 Task: Search one way flight ticket for 3 adults, 3 children in premium economy from Deadhorse: Deadhorse Airport(prudhoe Bay Airport) to Jacksonville: Albert J. Ellis Airport on 5-3-2023. Choice of flights is Alaska. Number of bags: 1 carry on bag. Price is upto 74000. Outbound departure time preference is 13:15.
Action: Mouse moved to (255, 329)
Screenshot: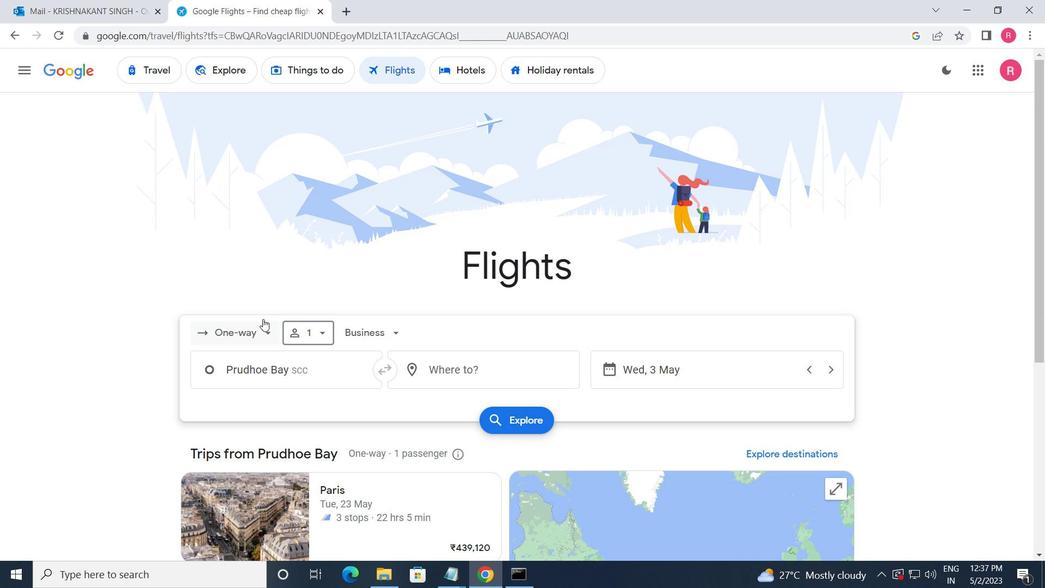 
Action: Mouse pressed left at (255, 329)
Screenshot: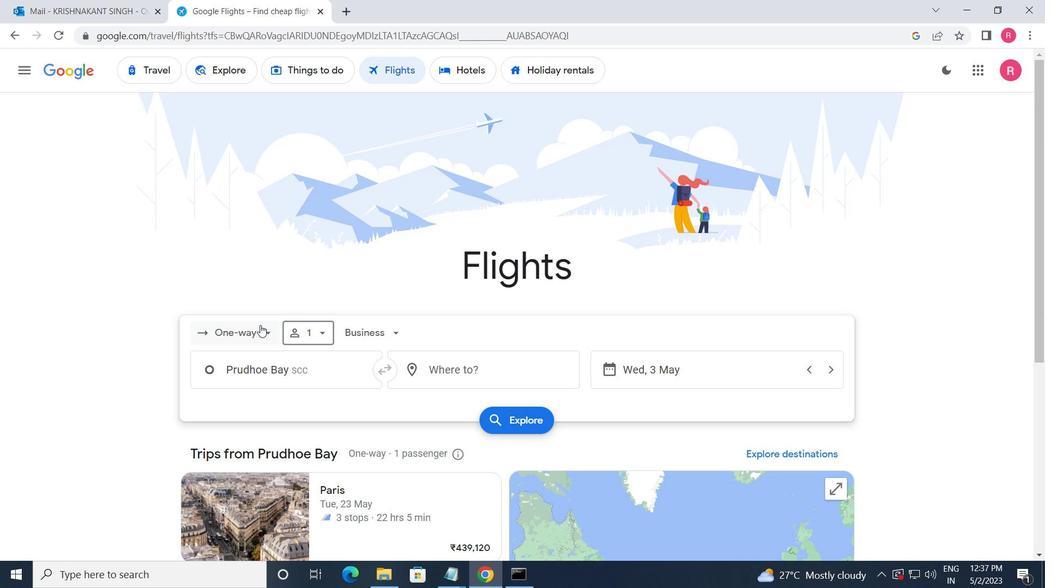 
Action: Mouse moved to (256, 392)
Screenshot: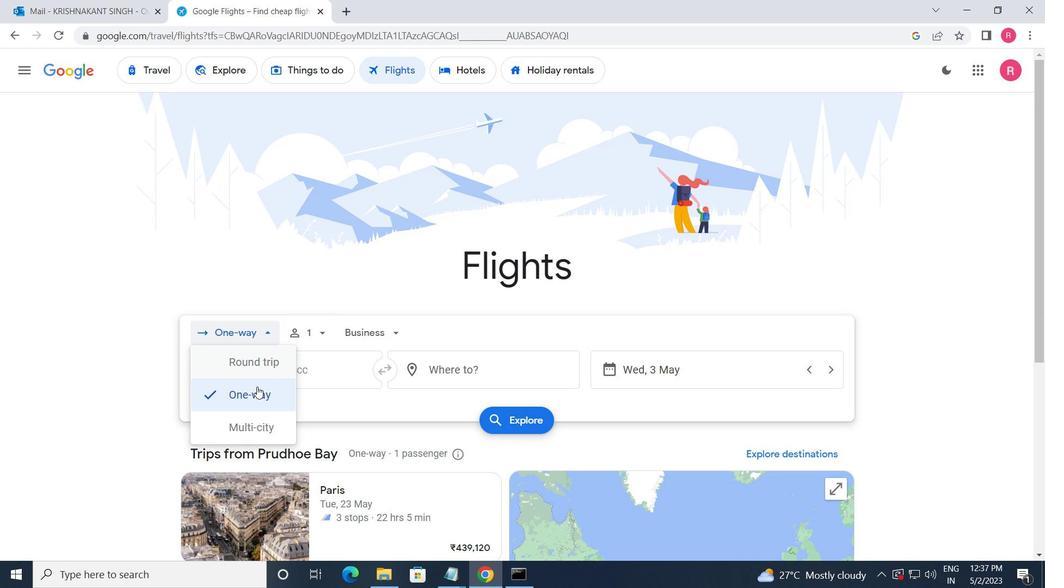 
Action: Mouse pressed left at (256, 392)
Screenshot: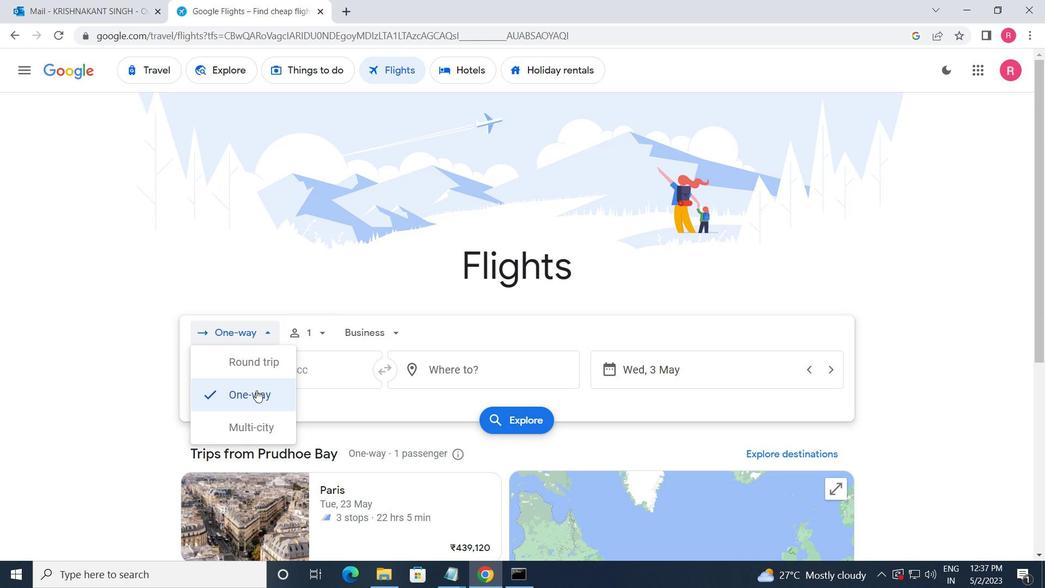 
Action: Mouse moved to (309, 328)
Screenshot: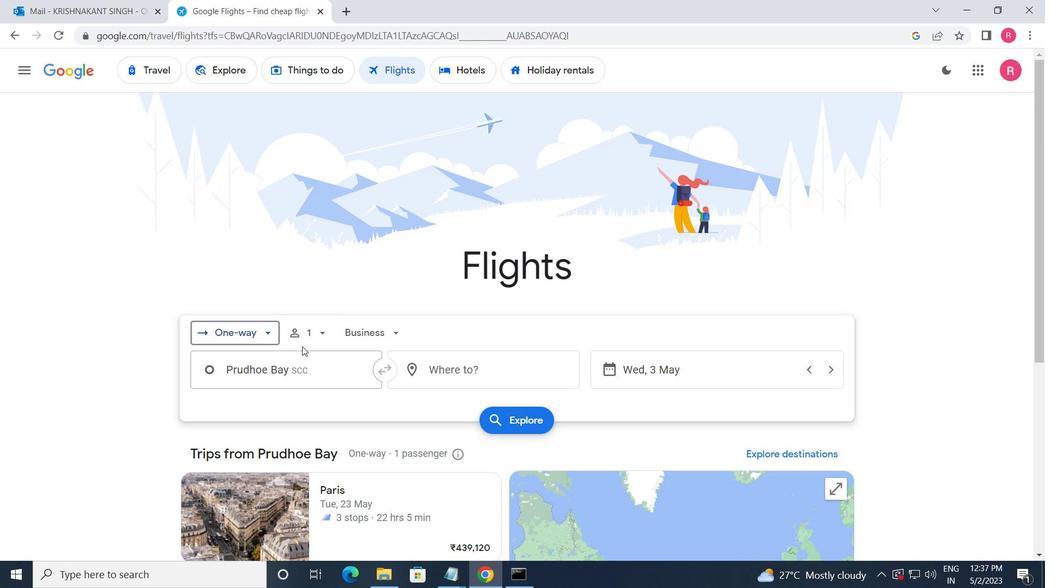 
Action: Mouse pressed left at (309, 328)
Screenshot: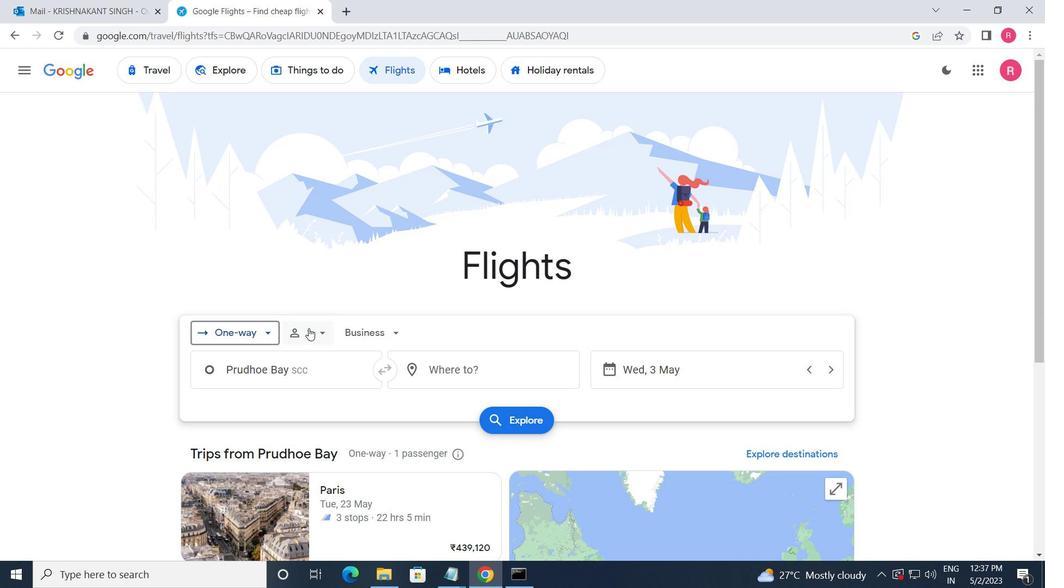 
Action: Mouse moved to (428, 364)
Screenshot: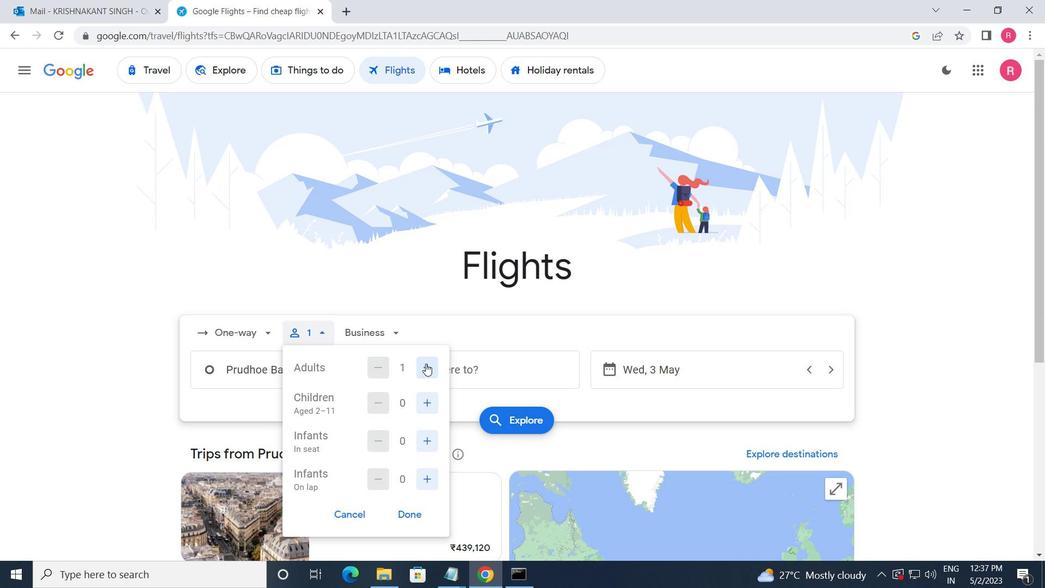 
Action: Mouse pressed left at (428, 364)
Screenshot: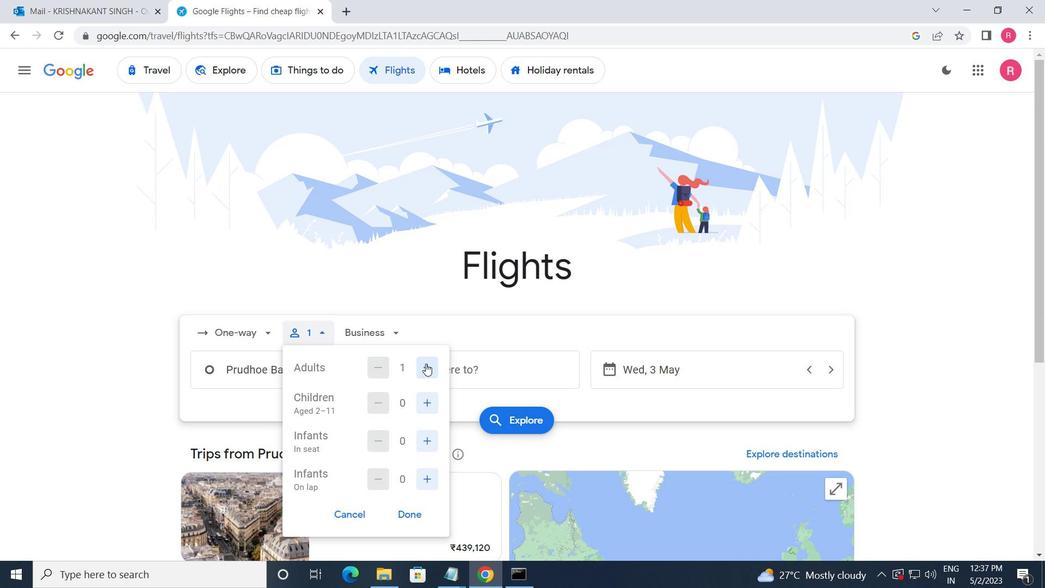 
Action: Mouse moved to (429, 364)
Screenshot: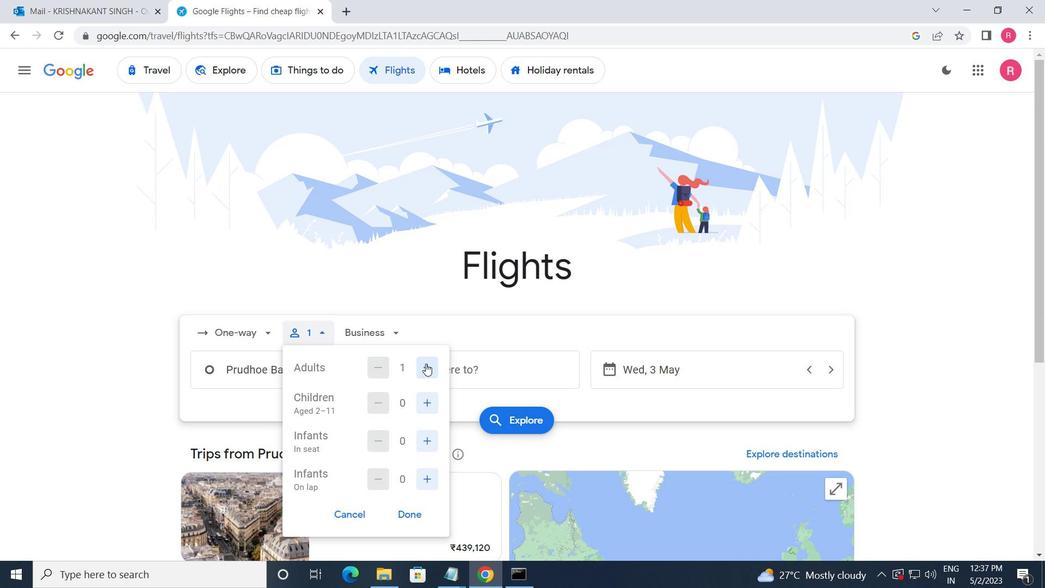 
Action: Mouse pressed left at (429, 364)
Screenshot: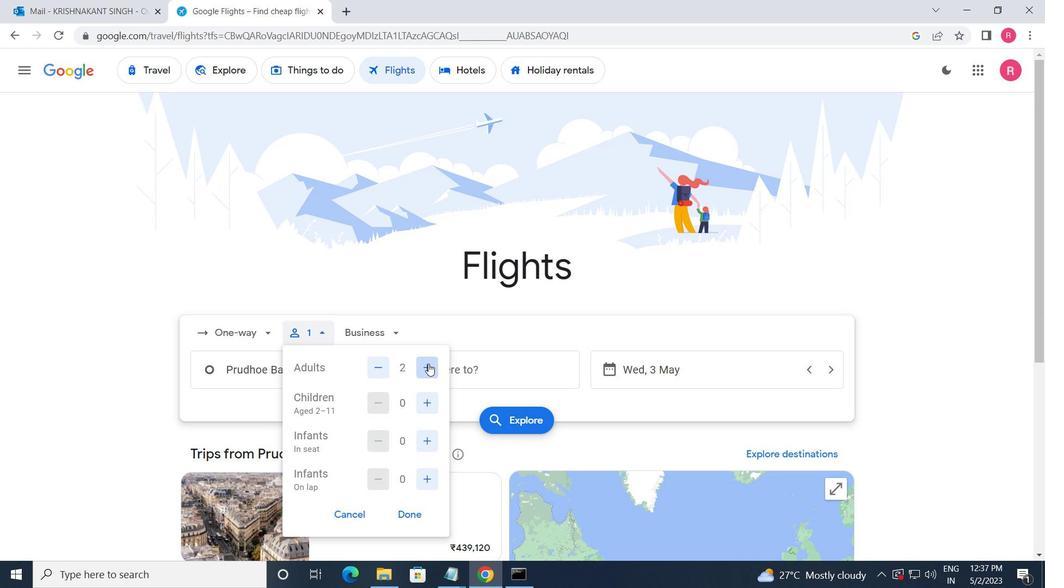 
Action: Mouse moved to (431, 403)
Screenshot: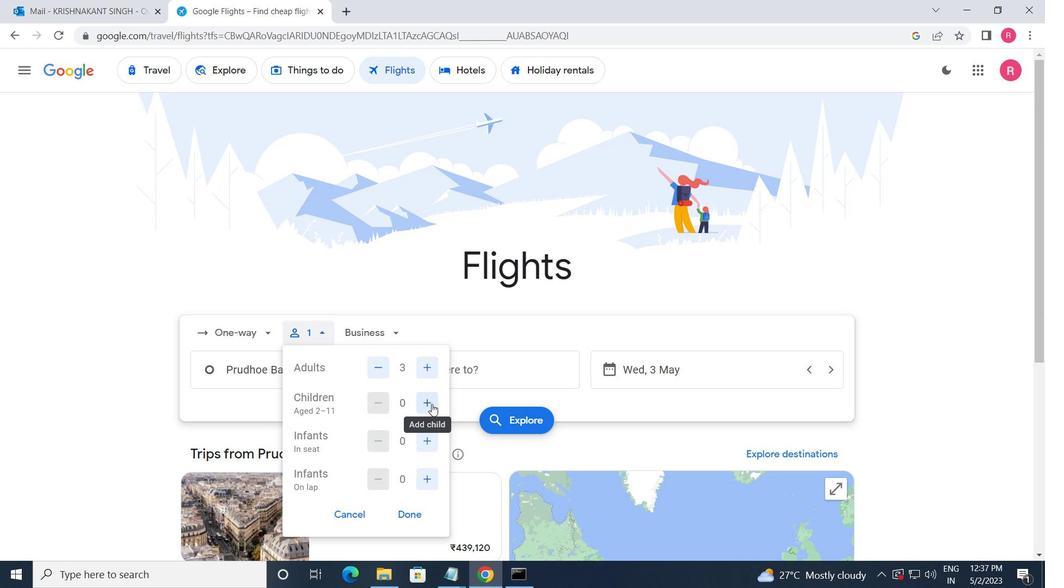 
Action: Mouse pressed left at (431, 403)
Screenshot: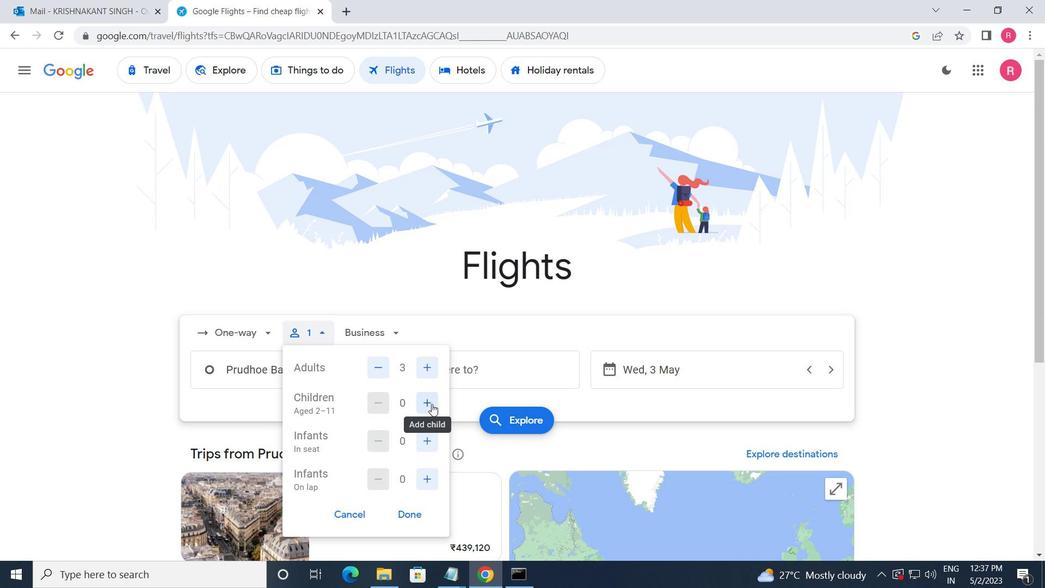 
Action: Mouse moved to (431, 403)
Screenshot: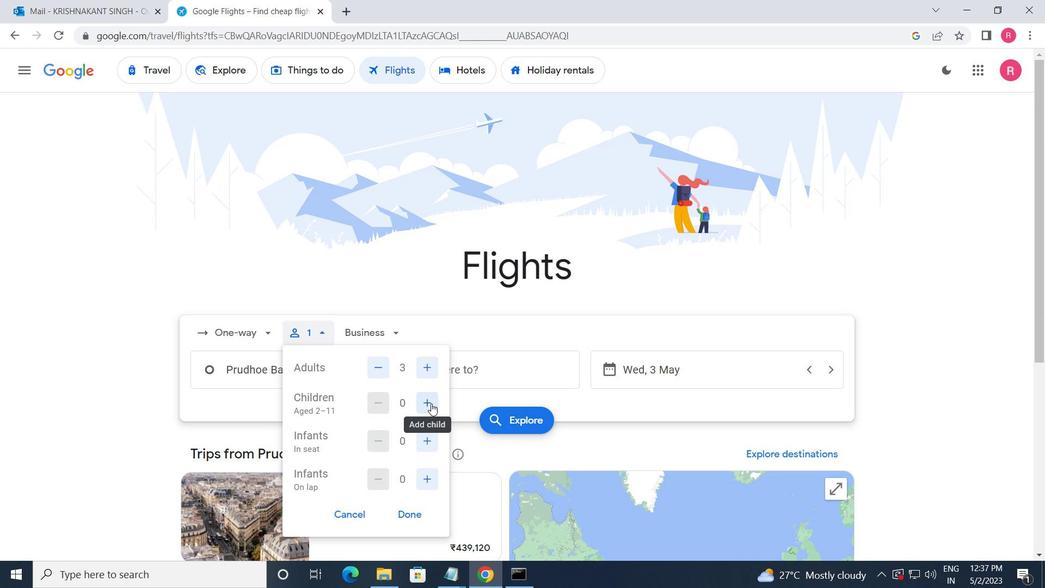 
Action: Mouse pressed left at (431, 403)
Screenshot: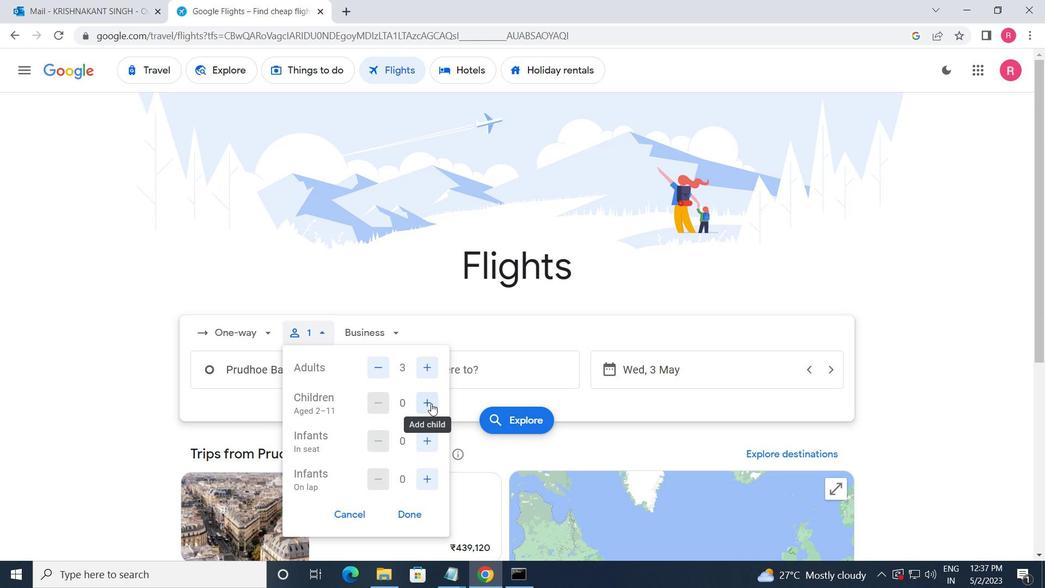 
Action: Mouse pressed left at (431, 403)
Screenshot: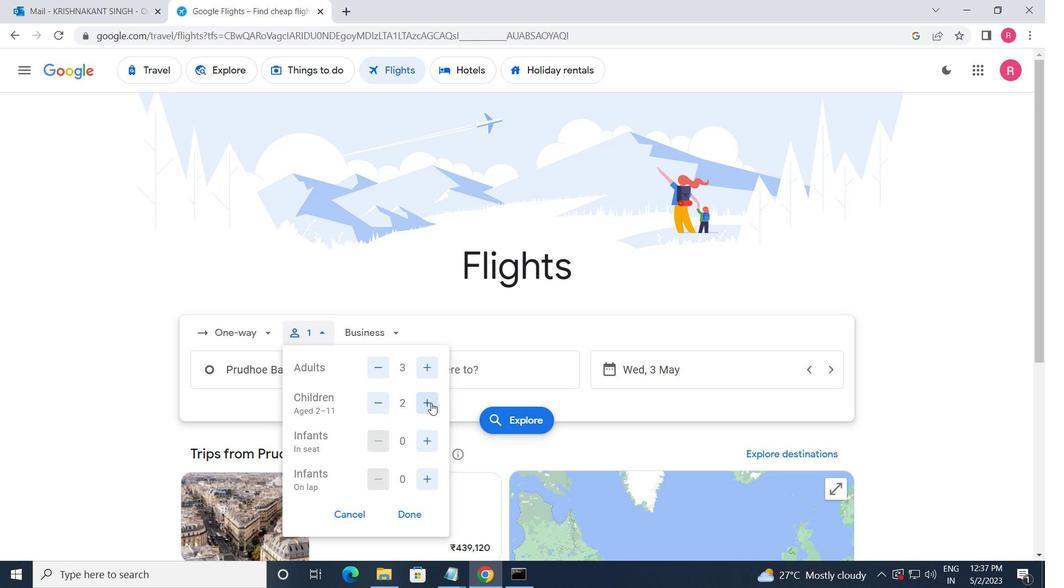 
Action: Mouse moved to (382, 336)
Screenshot: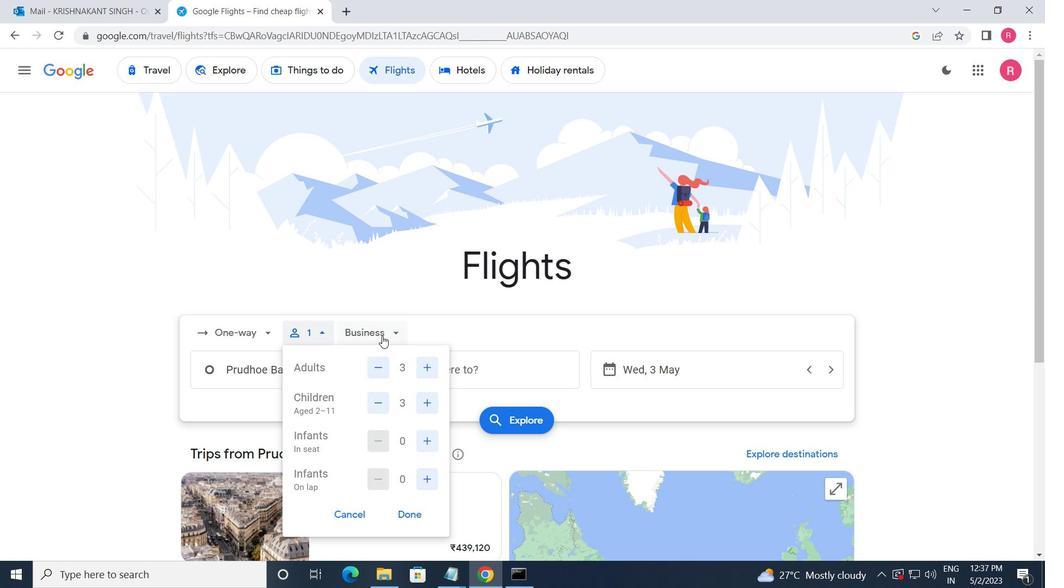 
Action: Mouse pressed left at (382, 336)
Screenshot: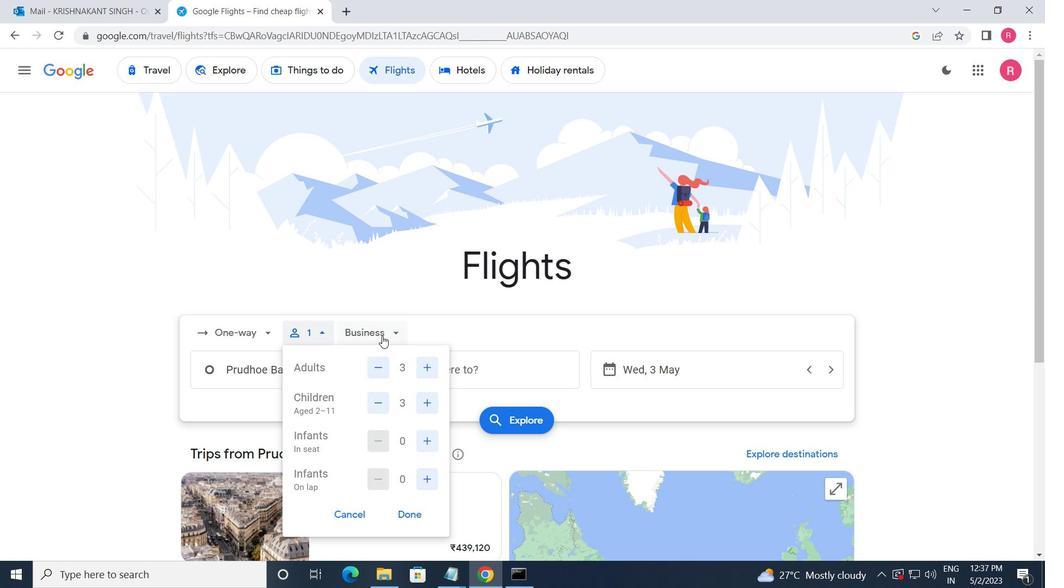 
Action: Mouse moved to (404, 401)
Screenshot: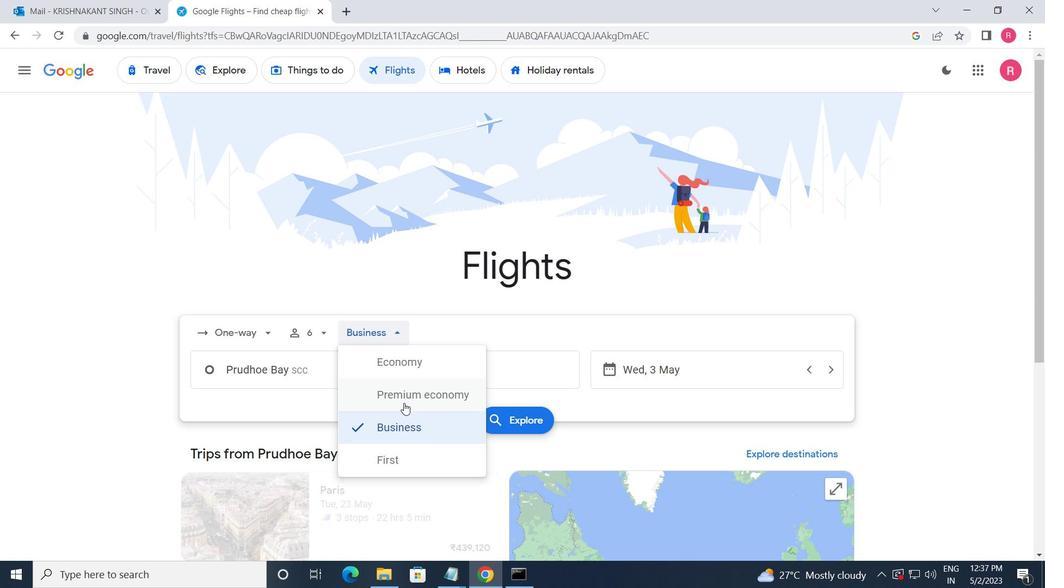
Action: Mouse pressed left at (404, 401)
Screenshot: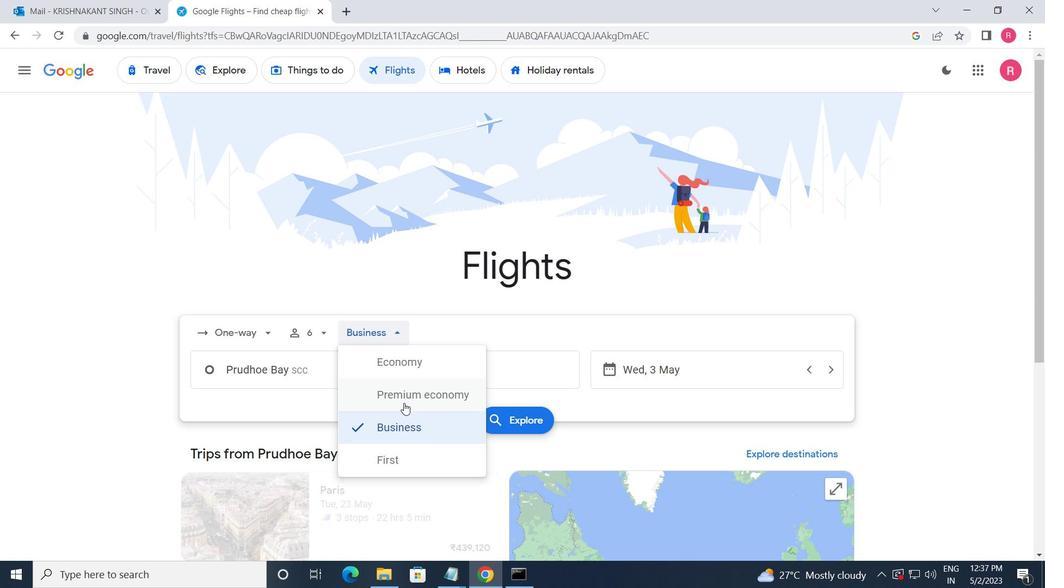 
Action: Mouse moved to (283, 374)
Screenshot: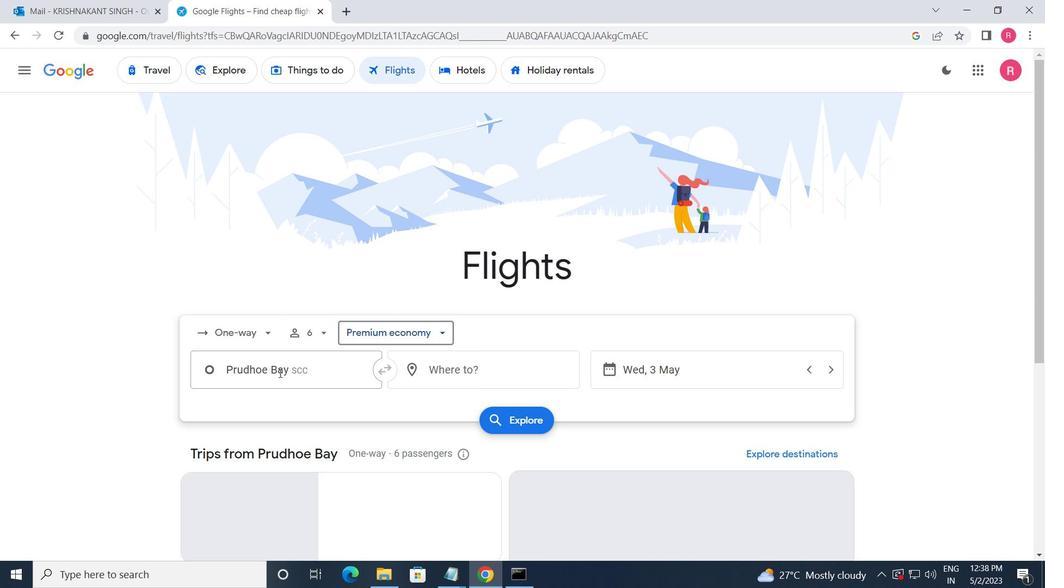 
Action: Mouse pressed left at (283, 374)
Screenshot: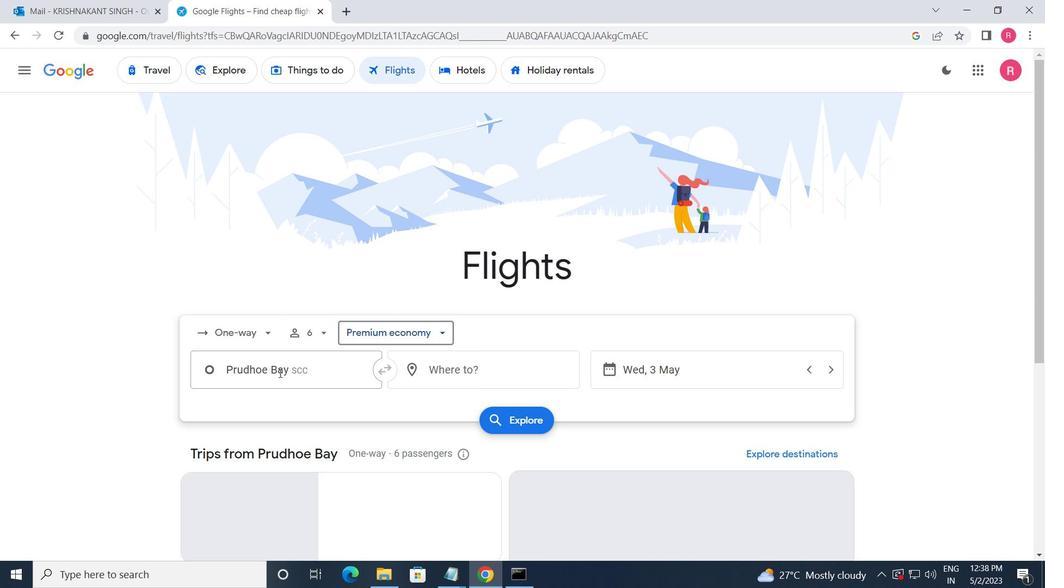 
Action: Mouse moved to (320, 438)
Screenshot: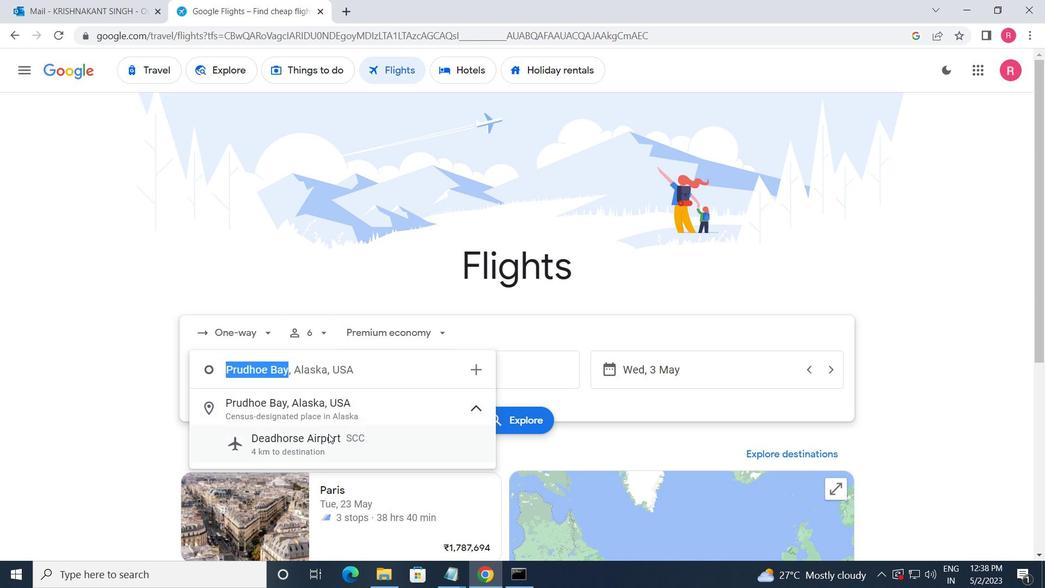 
Action: Mouse pressed left at (320, 438)
Screenshot: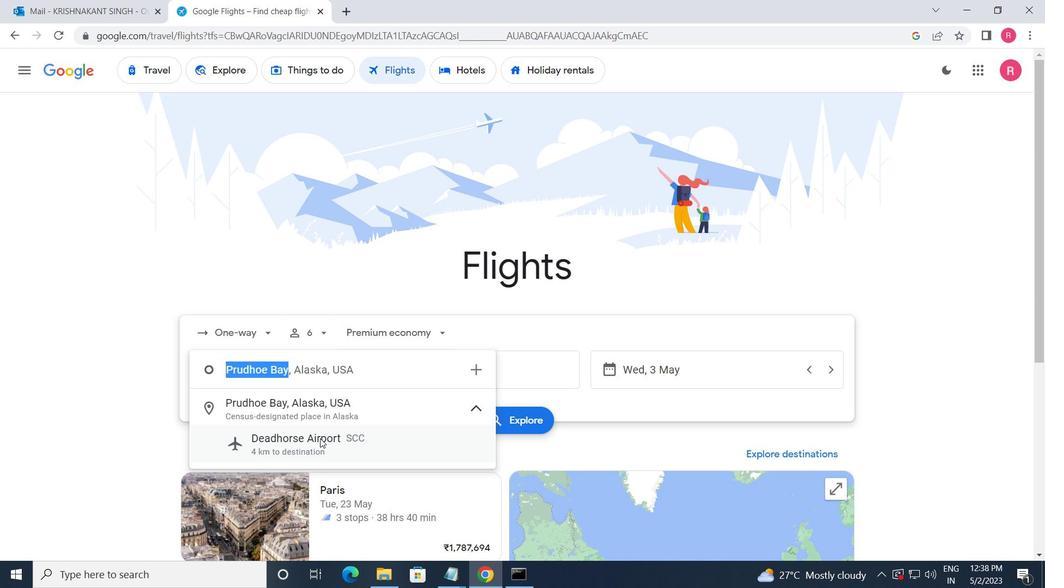 
Action: Mouse moved to (459, 360)
Screenshot: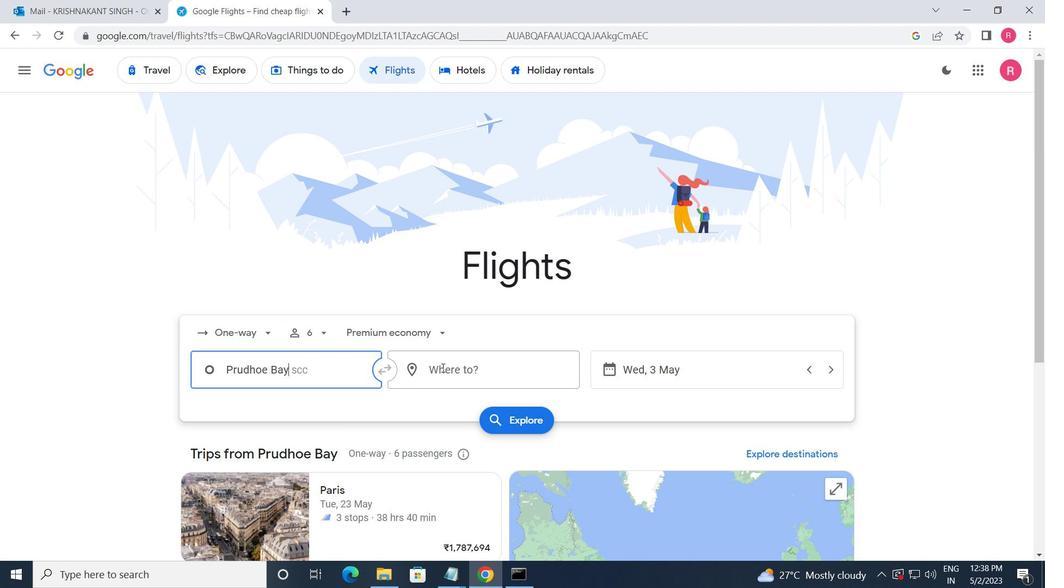 
Action: Mouse pressed left at (459, 360)
Screenshot: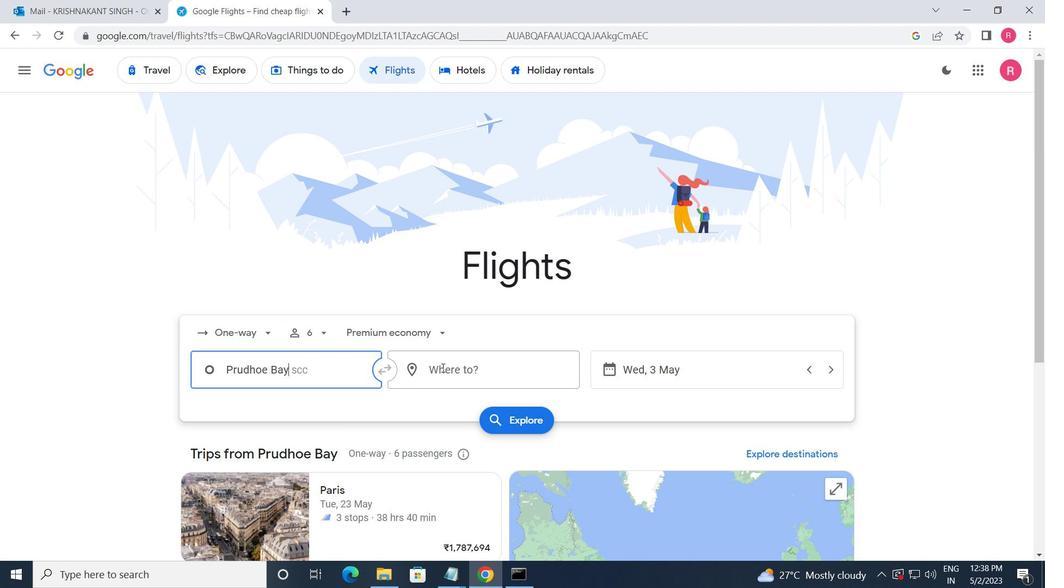 
Action: Mouse moved to (471, 495)
Screenshot: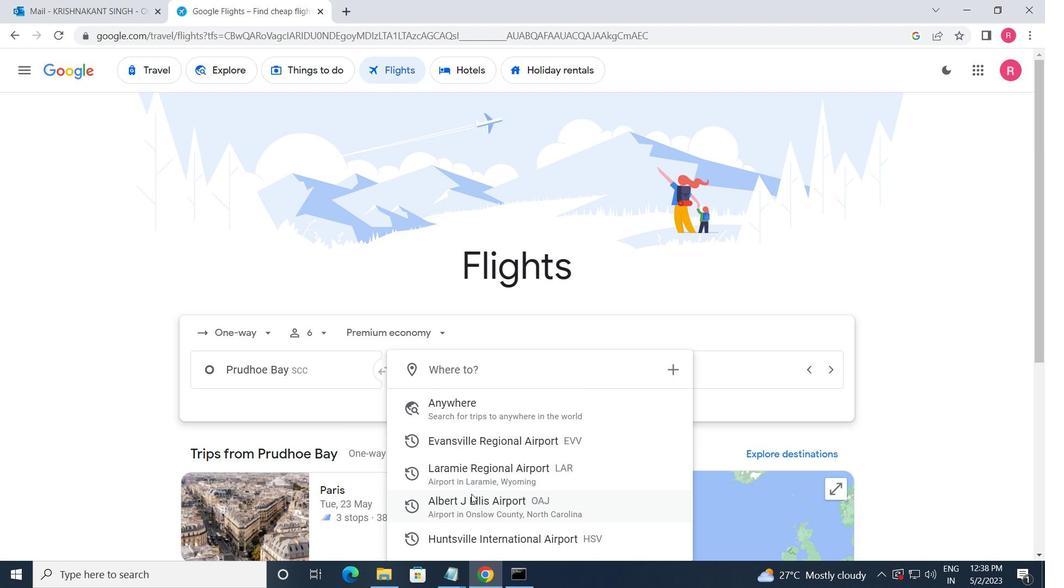 
Action: Mouse pressed left at (471, 495)
Screenshot: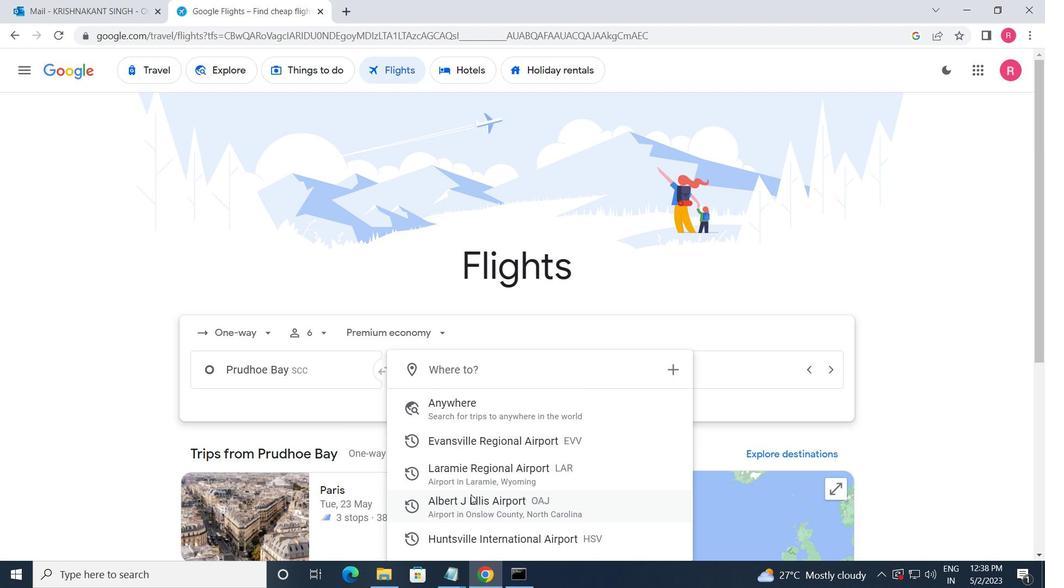 
Action: Mouse moved to (707, 366)
Screenshot: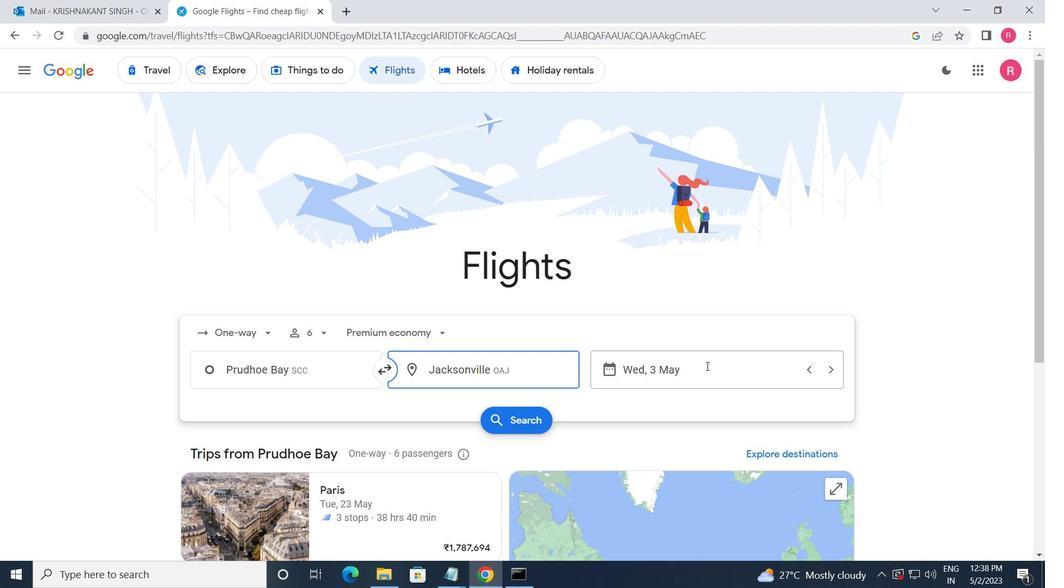 
Action: Mouse pressed left at (707, 366)
Screenshot: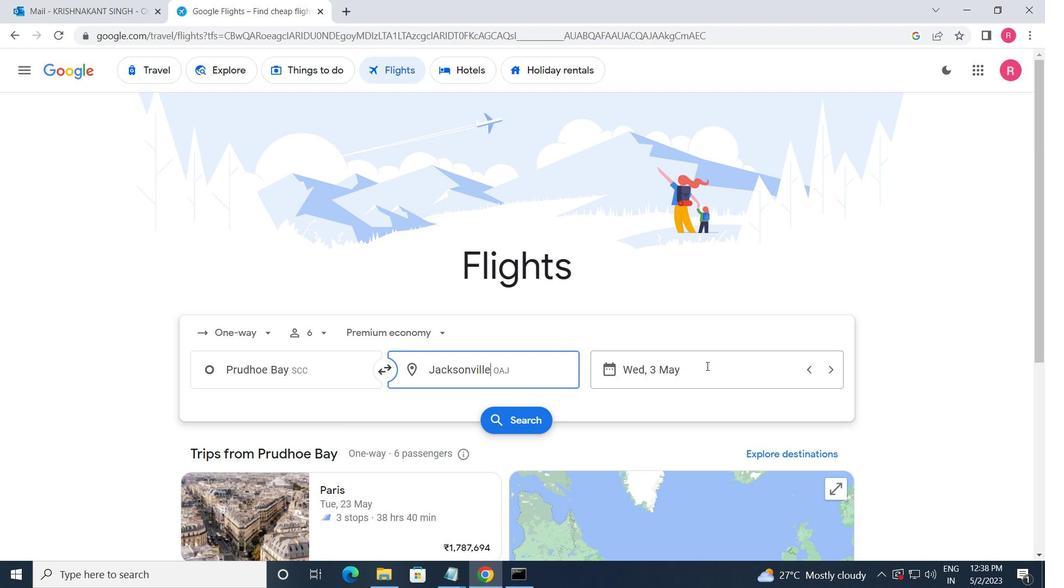 
Action: Mouse moved to (458, 314)
Screenshot: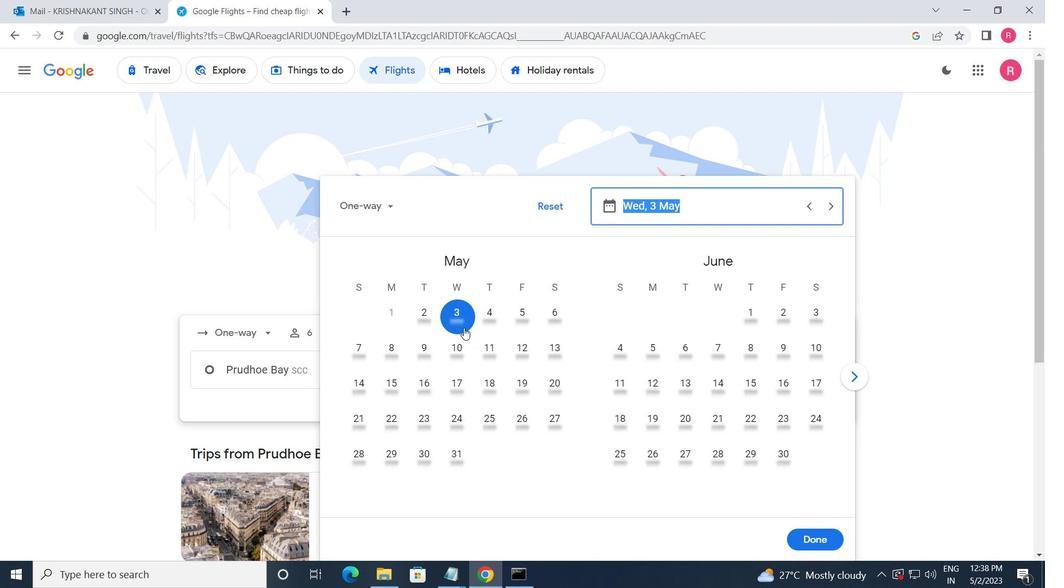 
Action: Mouse pressed left at (458, 314)
Screenshot: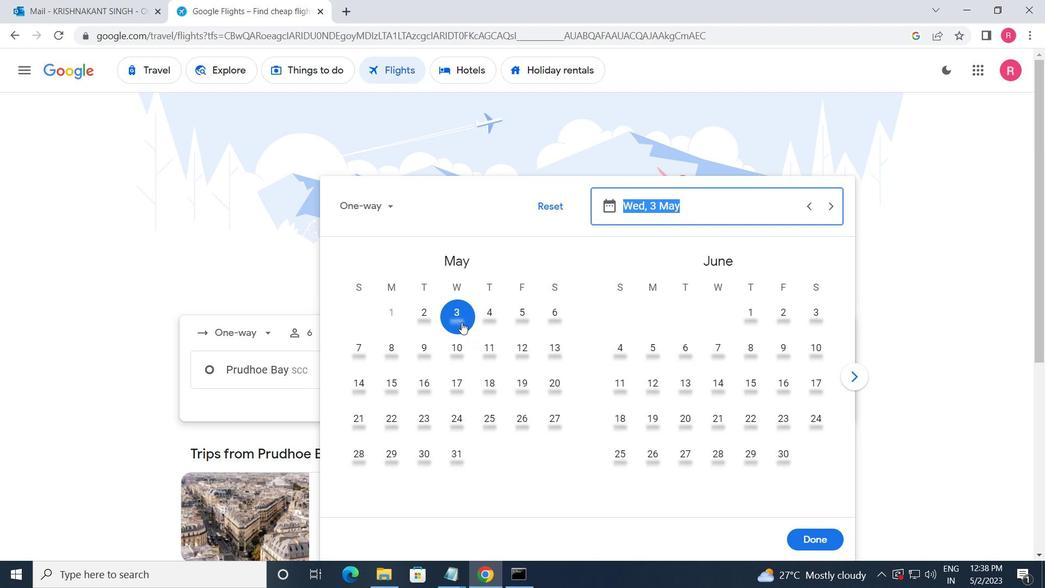 
Action: Mouse moved to (828, 534)
Screenshot: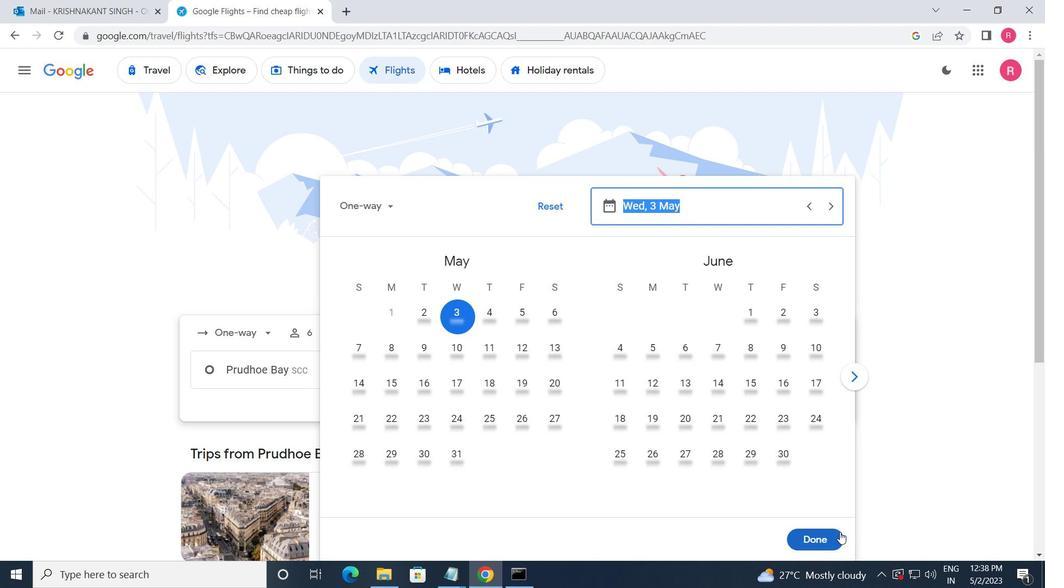
Action: Mouse pressed left at (828, 534)
Screenshot: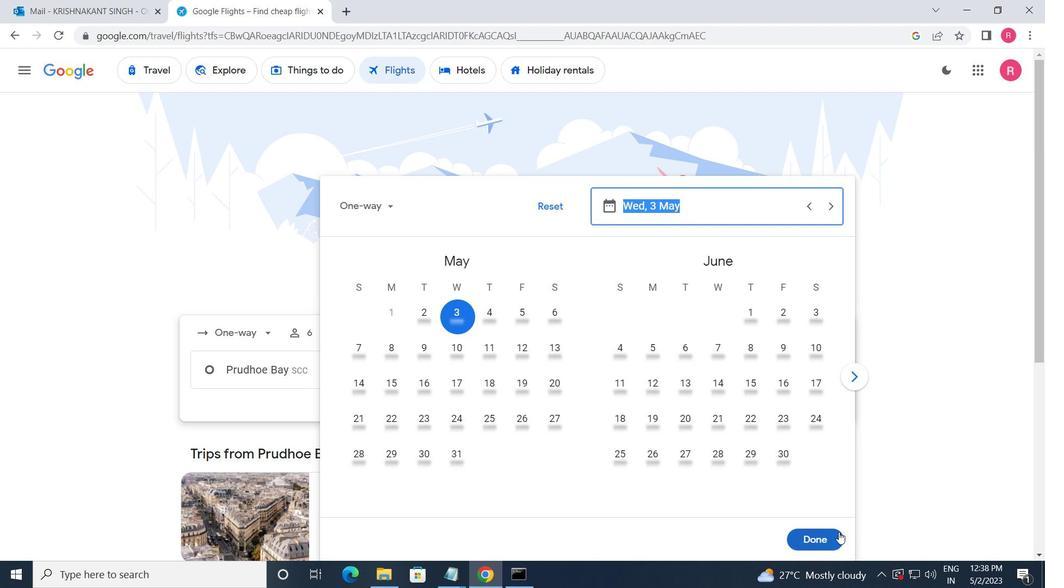 
Action: Mouse moved to (514, 425)
Screenshot: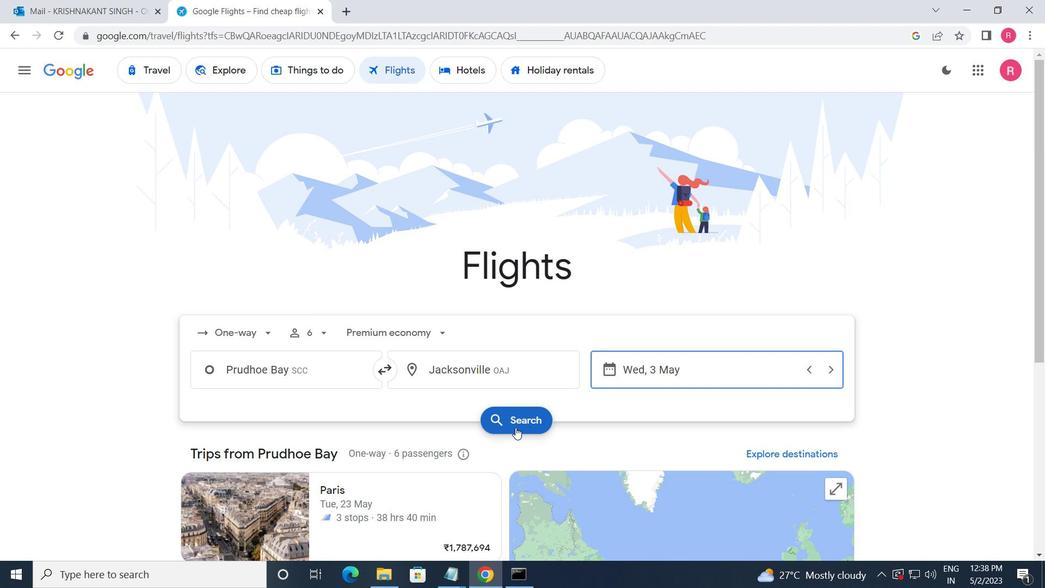 
Action: Mouse pressed left at (514, 425)
Screenshot: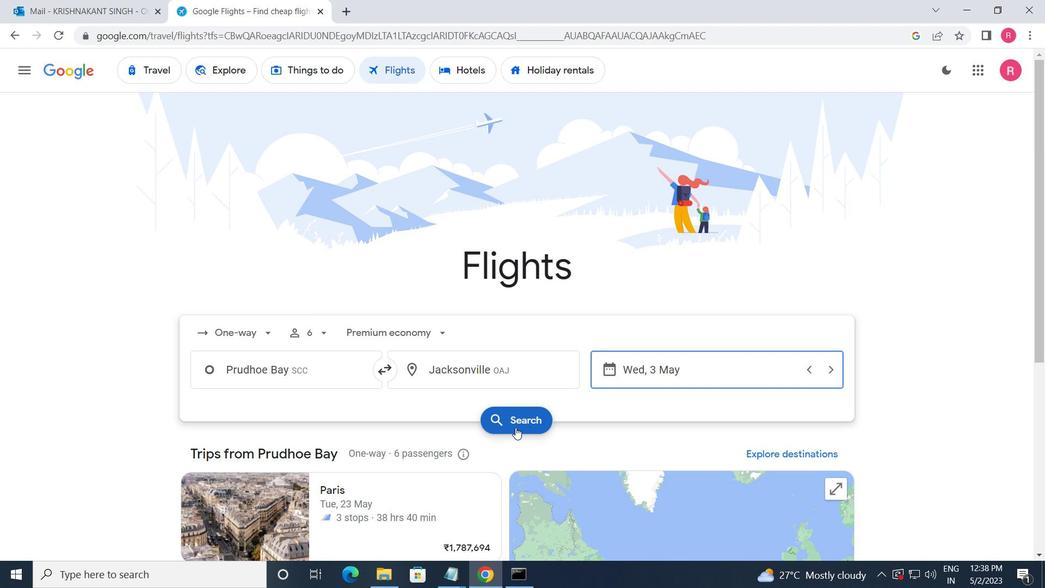 
Action: Mouse moved to (183, 193)
Screenshot: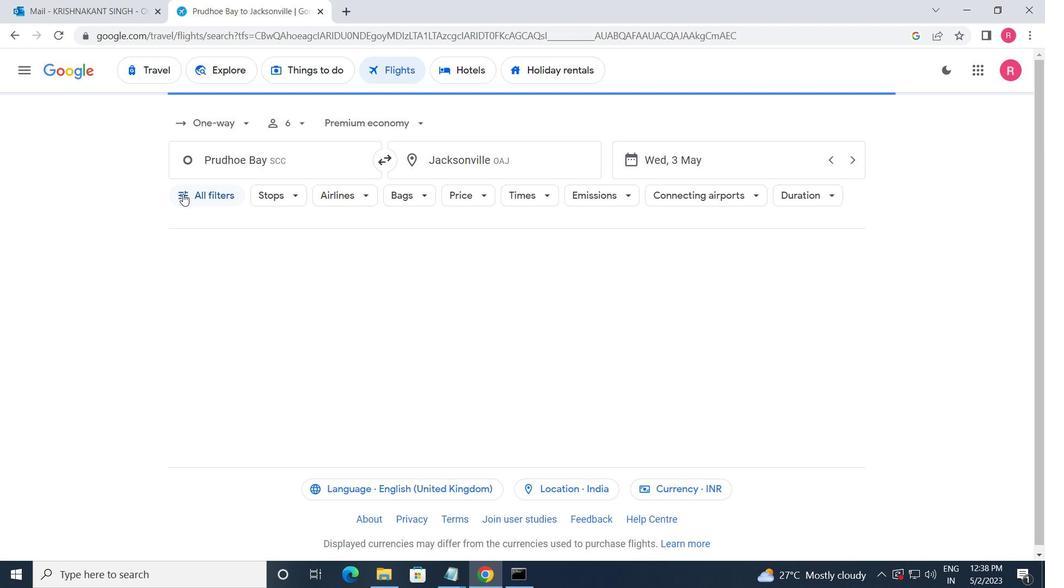 
Action: Mouse pressed left at (183, 193)
Screenshot: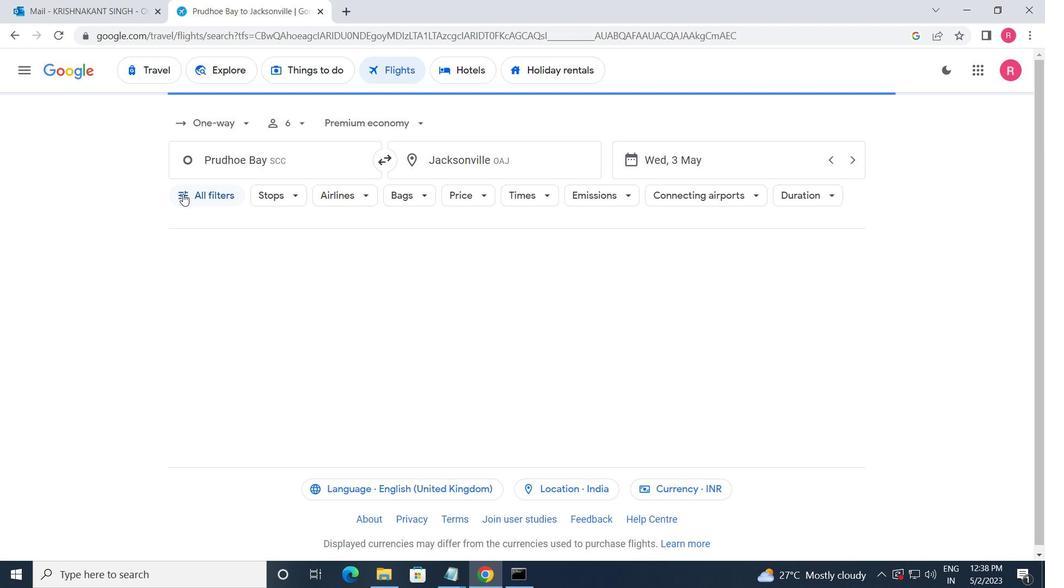 
Action: Mouse moved to (297, 327)
Screenshot: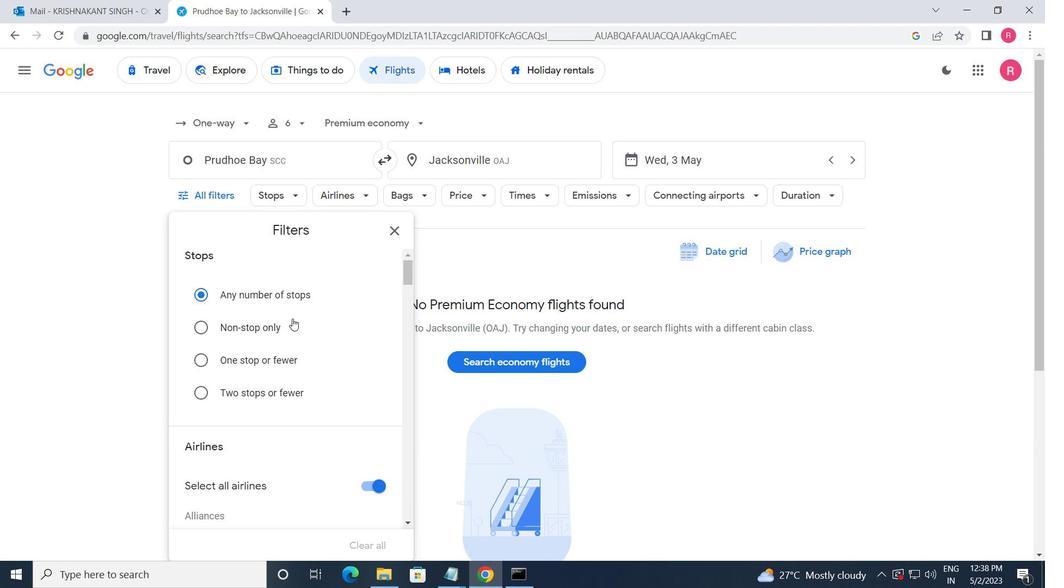 
Action: Mouse scrolled (297, 326) with delta (0, 0)
Screenshot: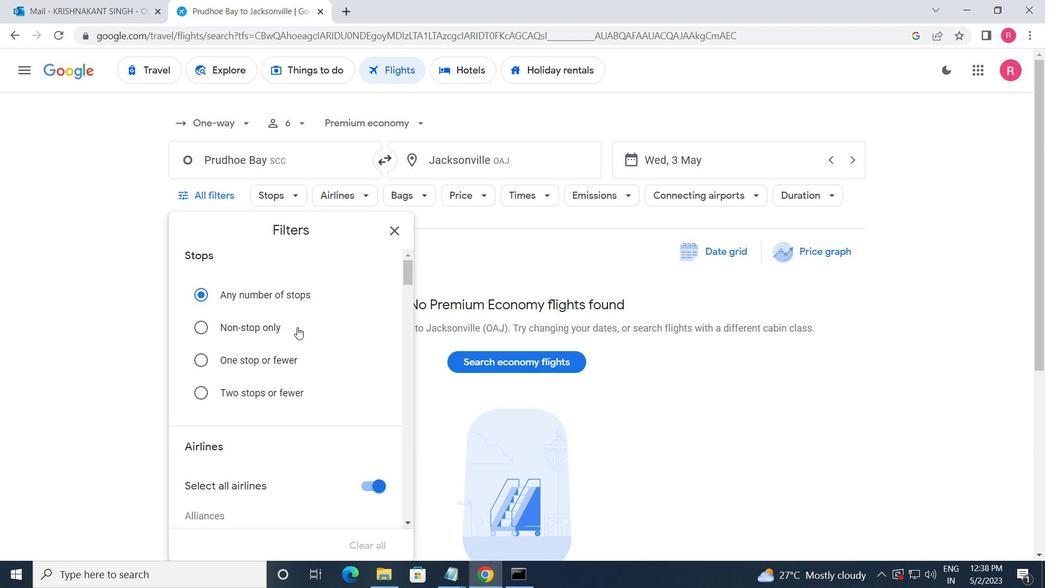 
Action: Mouse moved to (300, 329)
Screenshot: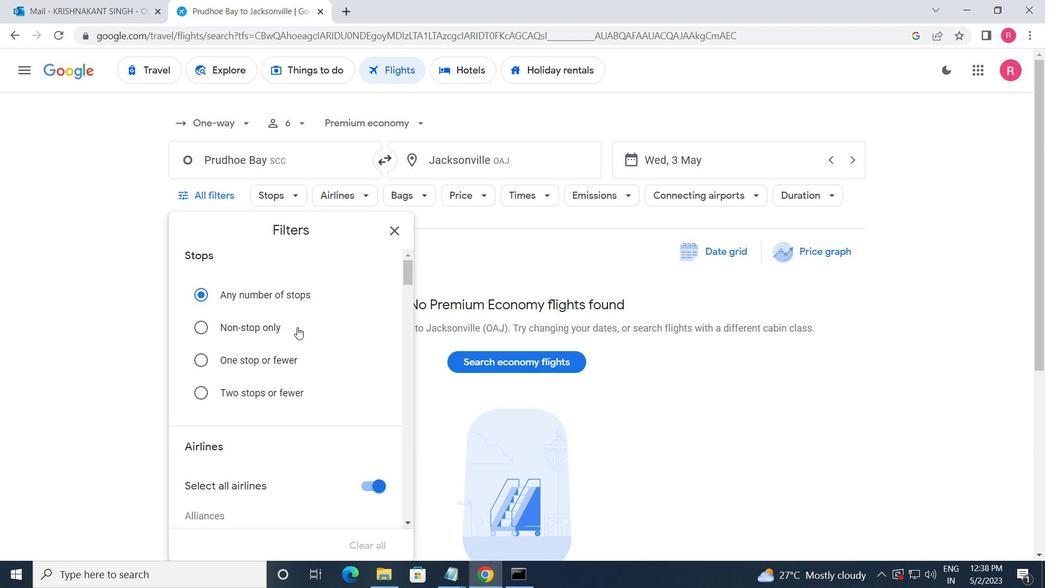 
Action: Mouse scrolled (300, 328) with delta (0, 0)
Screenshot: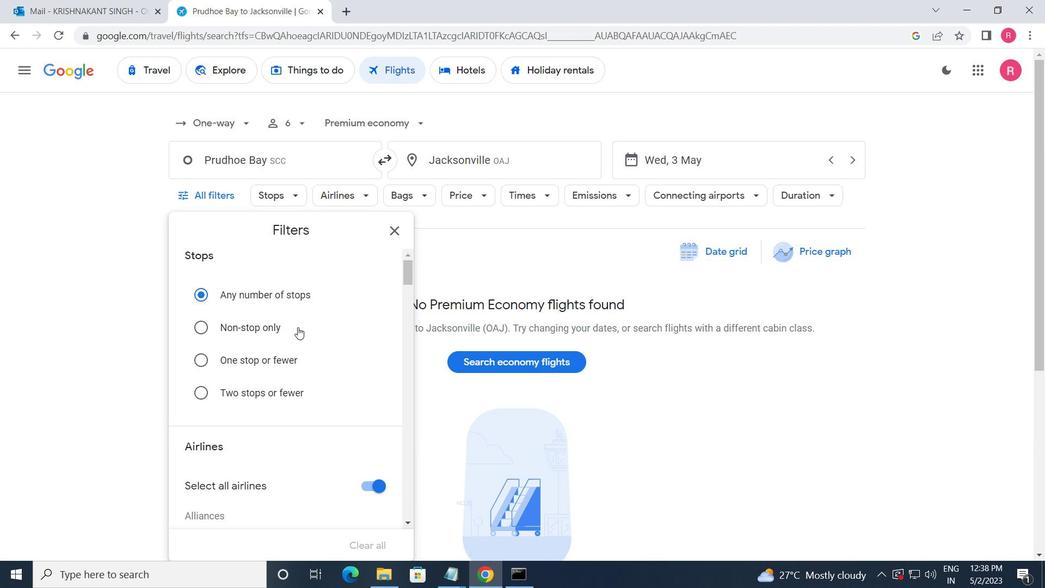 
Action: Mouse moved to (302, 331)
Screenshot: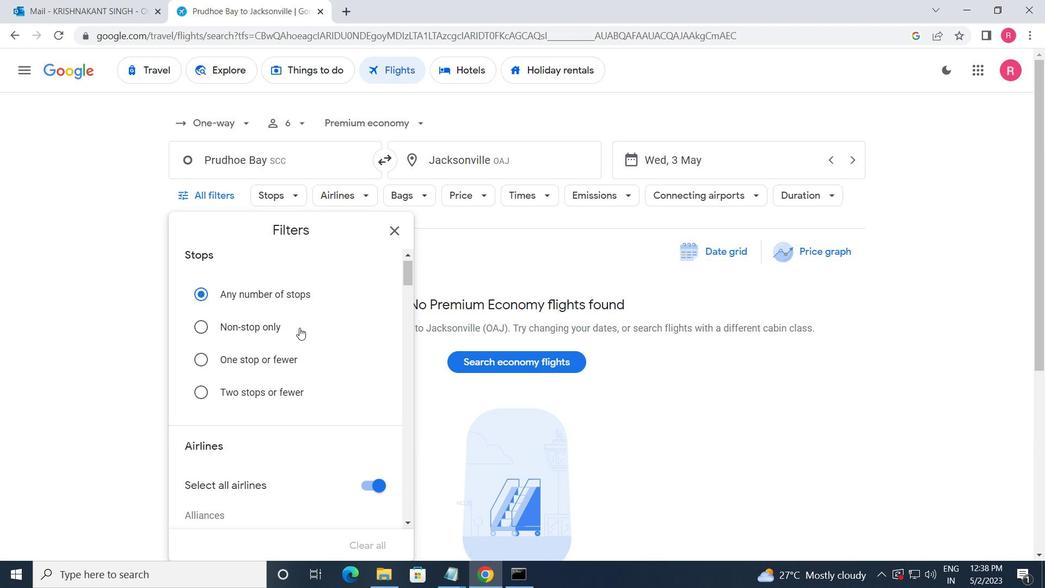 
Action: Mouse scrolled (302, 331) with delta (0, 0)
Screenshot: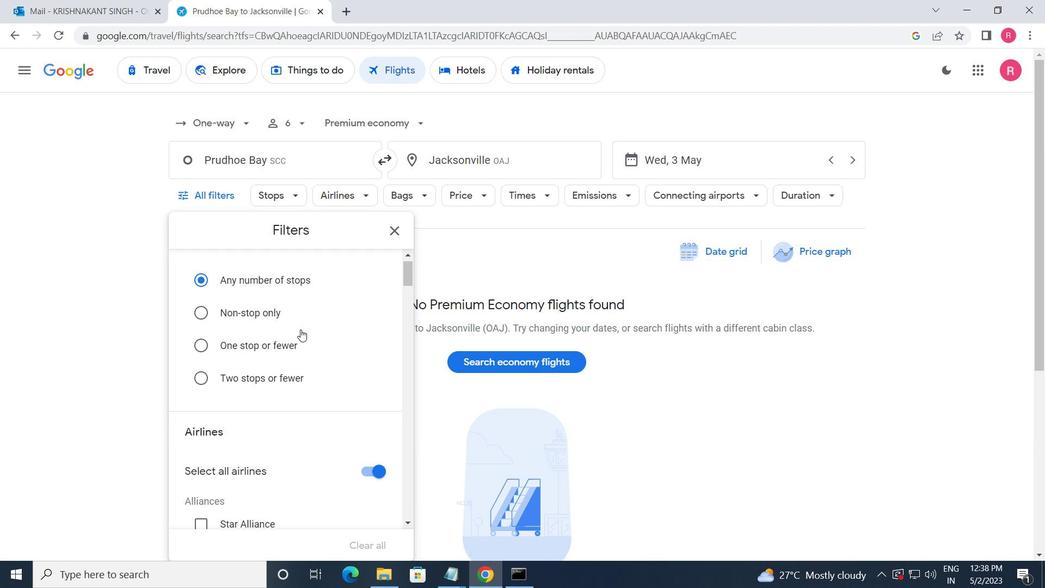 
Action: Mouse moved to (300, 343)
Screenshot: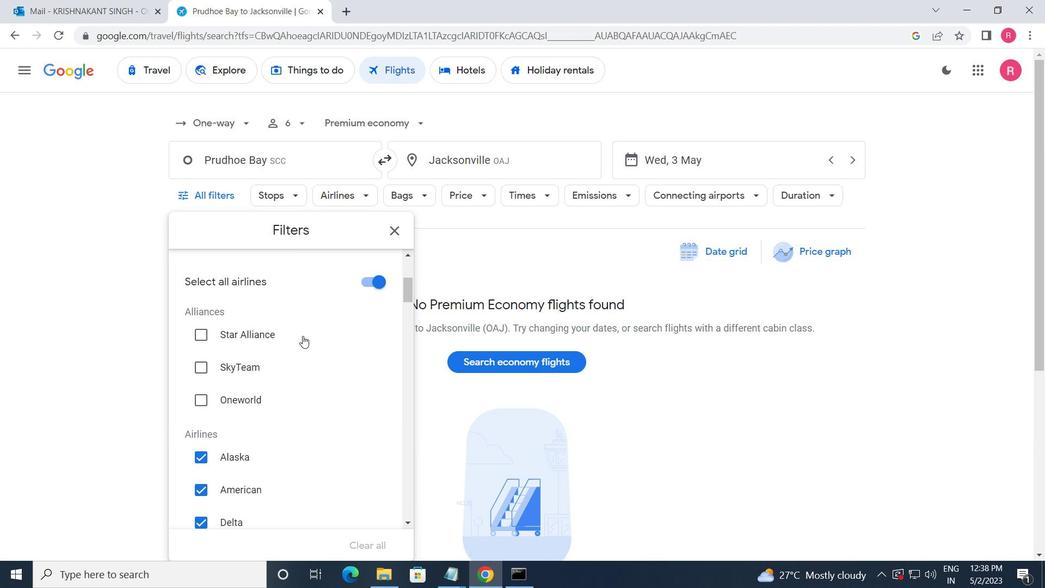 
Action: Mouse scrolled (300, 342) with delta (0, 0)
Screenshot: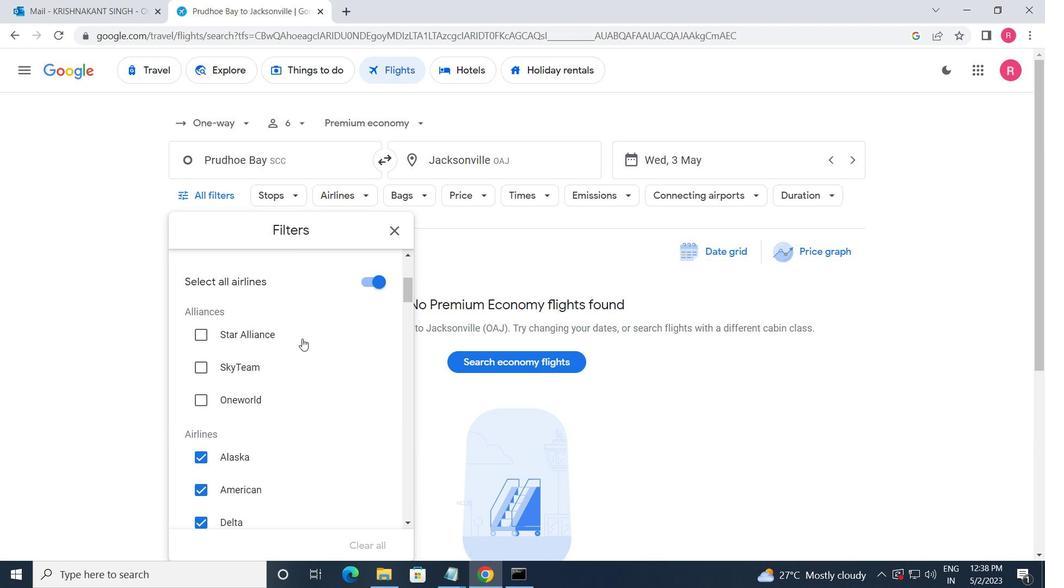 
Action: Mouse moved to (363, 399)
Screenshot: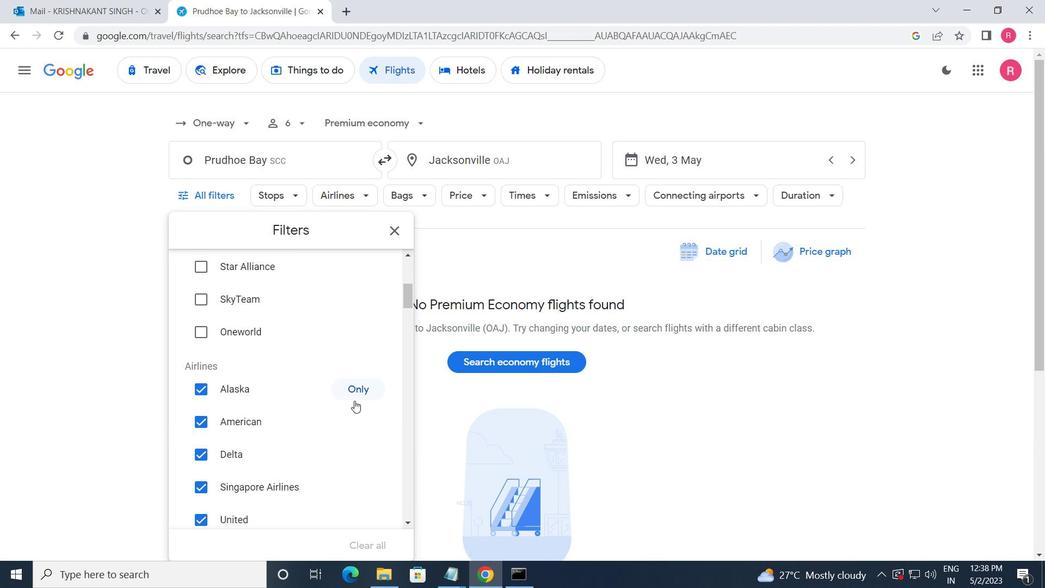 
Action: Mouse pressed left at (363, 399)
Screenshot: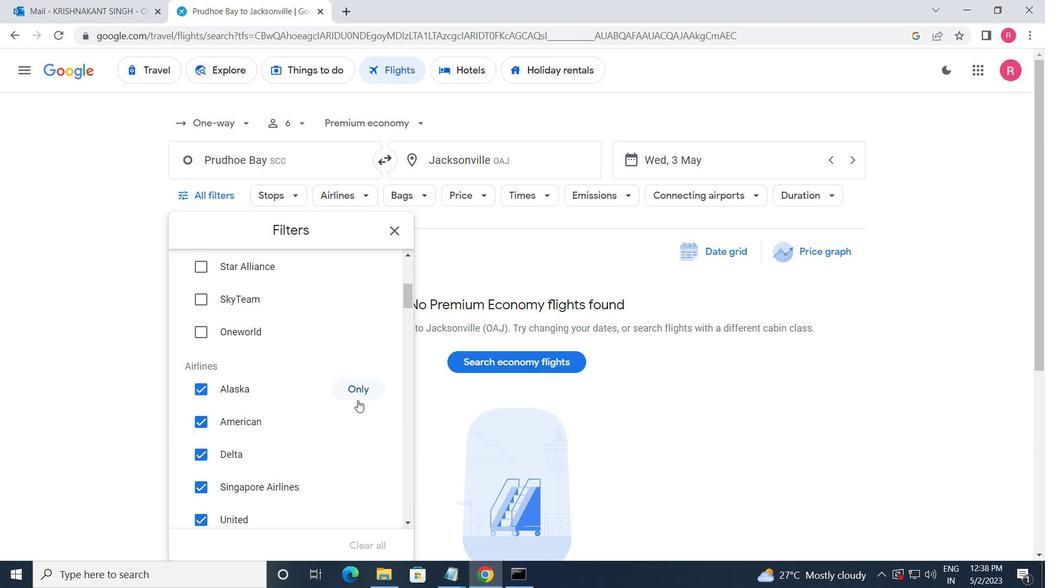 
Action: Mouse moved to (335, 394)
Screenshot: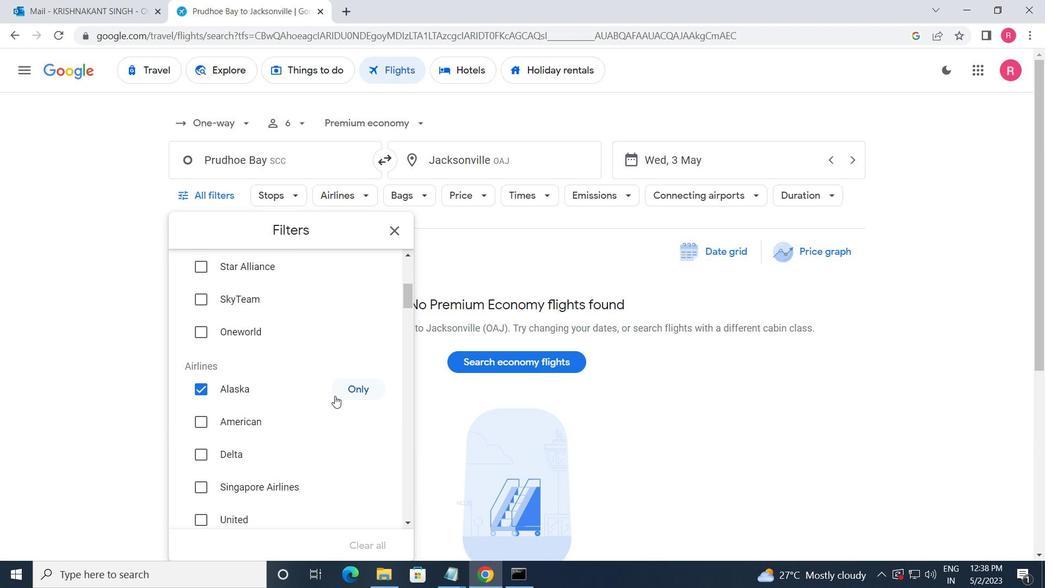 
Action: Mouse scrolled (335, 393) with delta (0, 0)
Screenshot: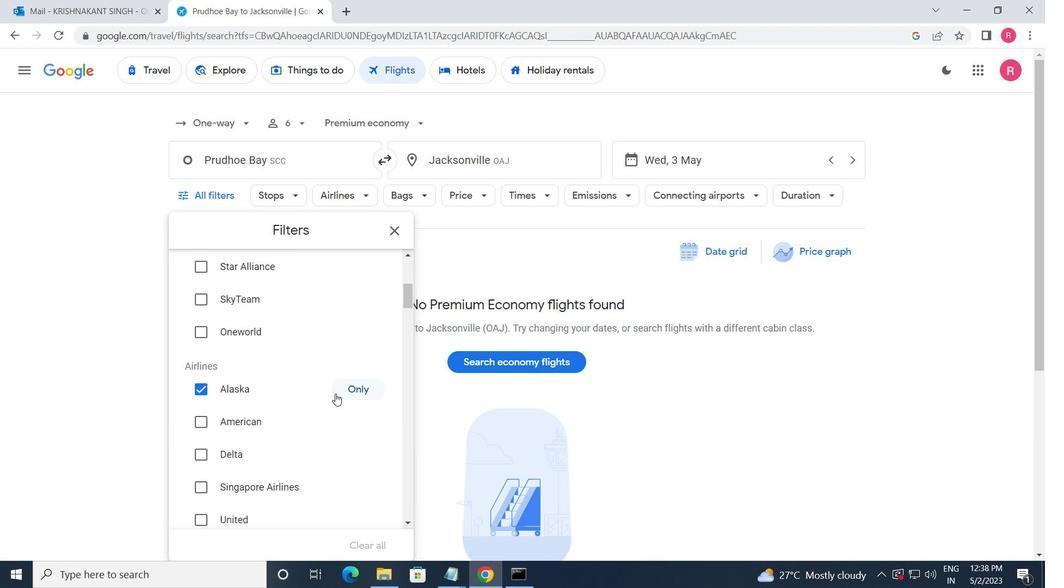 
Action: Mouse moved to (335, 393)
Screenshot: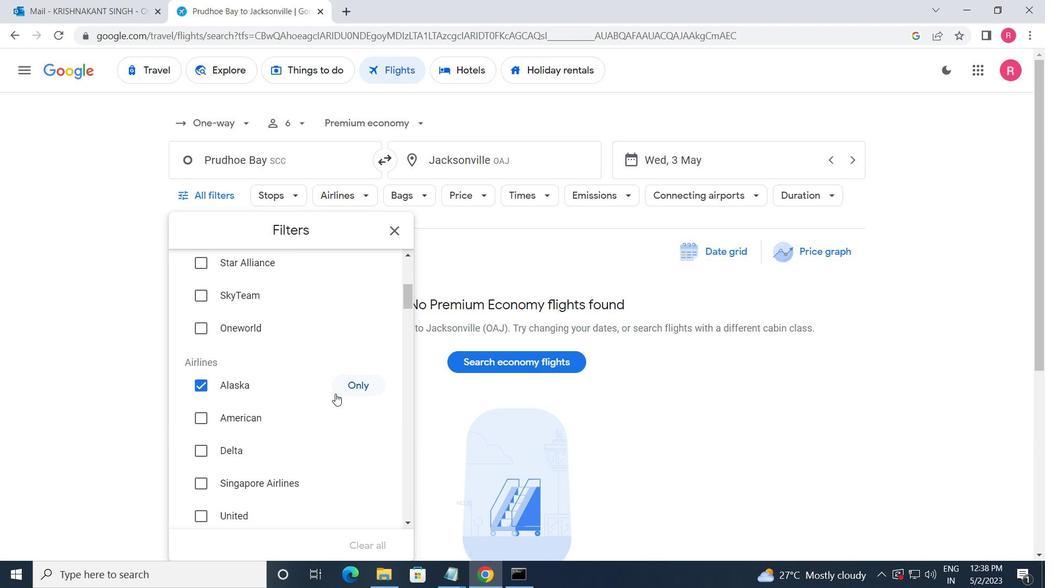 
Action: Mouse scrolled (335, 393) with delta (0, 0)
Screenshot: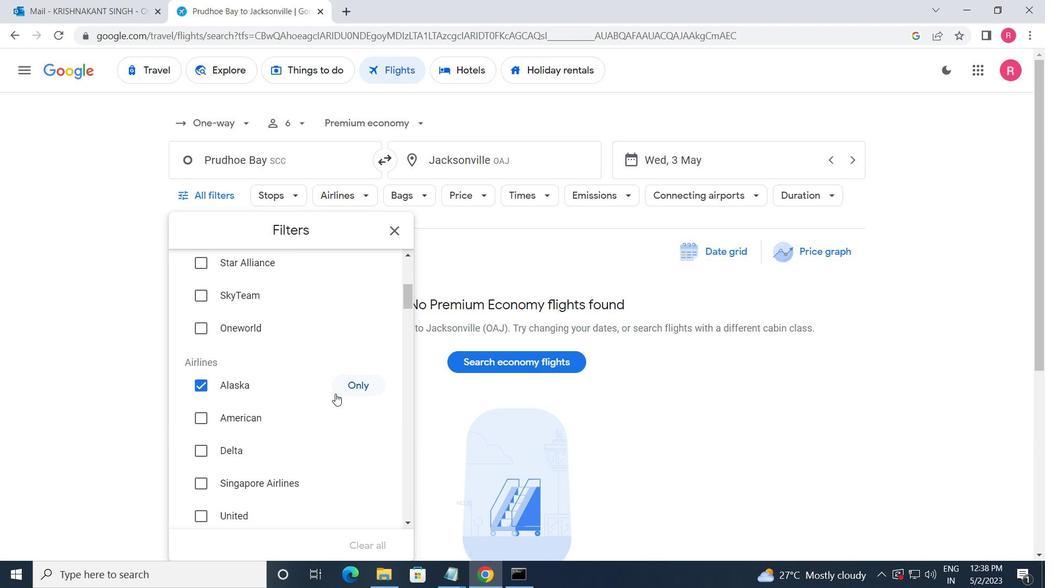 
Action: Mouse moved to (335, 392)
Screenshot: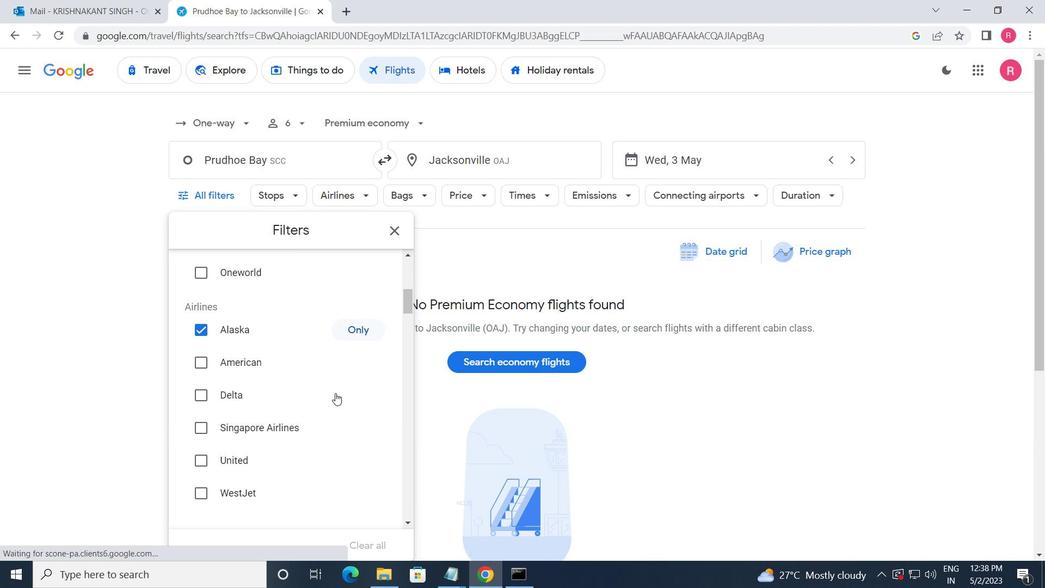 
Action: Mouse scrolled (335, 391) with delta (0, 0)
Screenshot: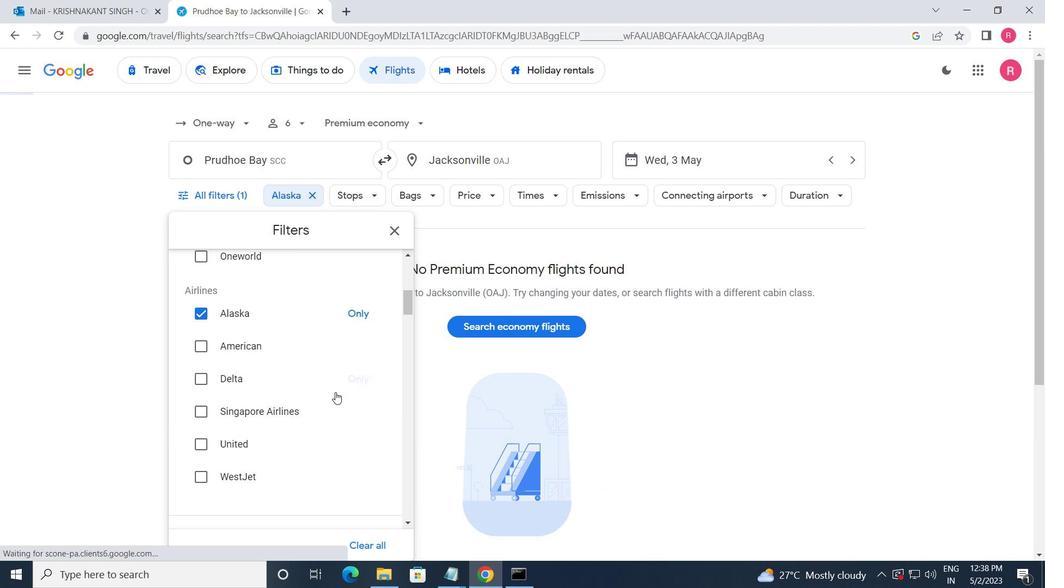 
Action: Mouse moved to (337, 390)
Screenshot: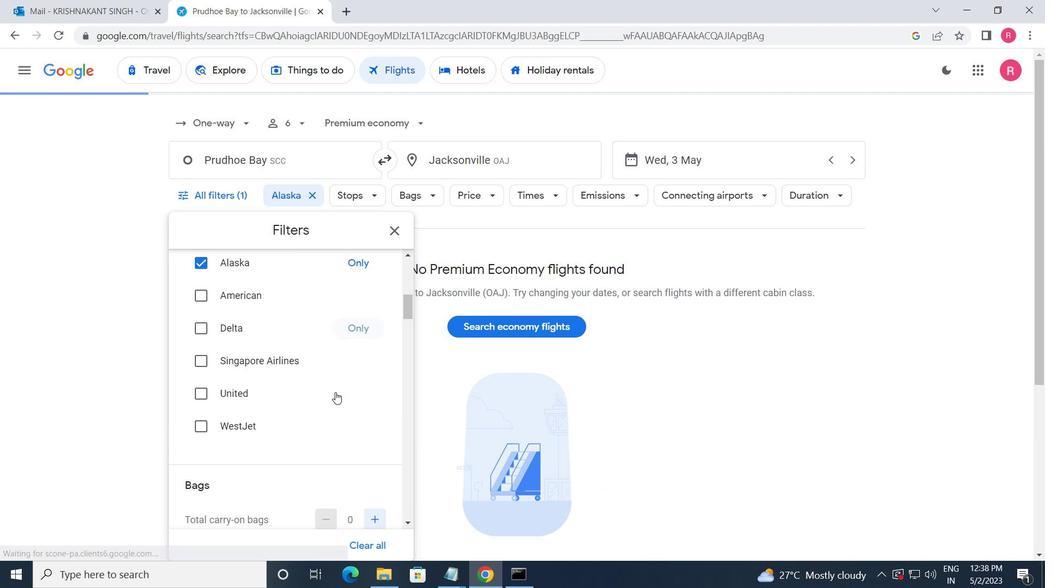 
Action: Mouse scrolled (337, 389) with delta (0, 0)
Screenshot: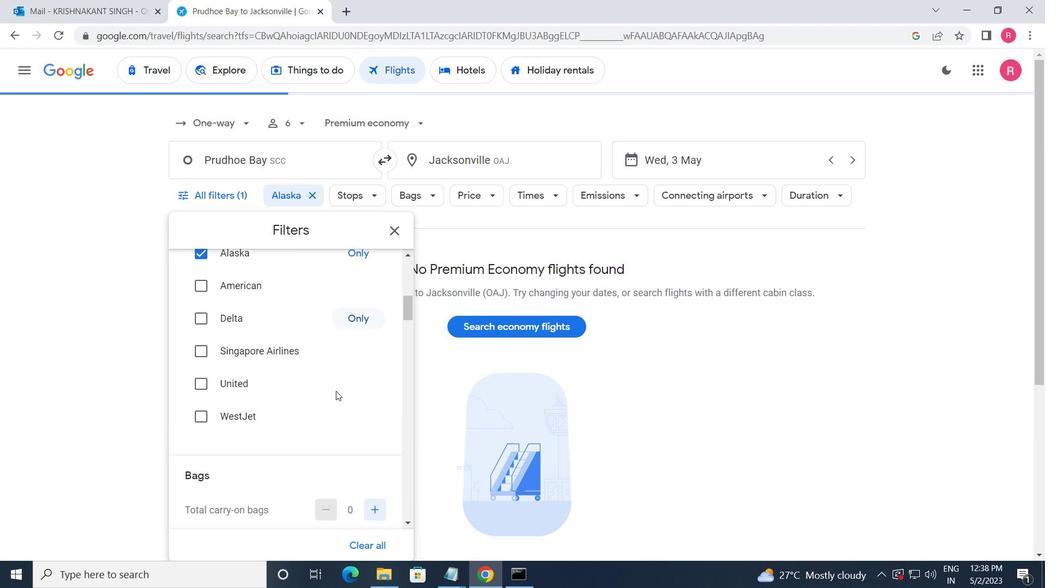 
Action: Mouse moved to (341, 387)
Screenshot: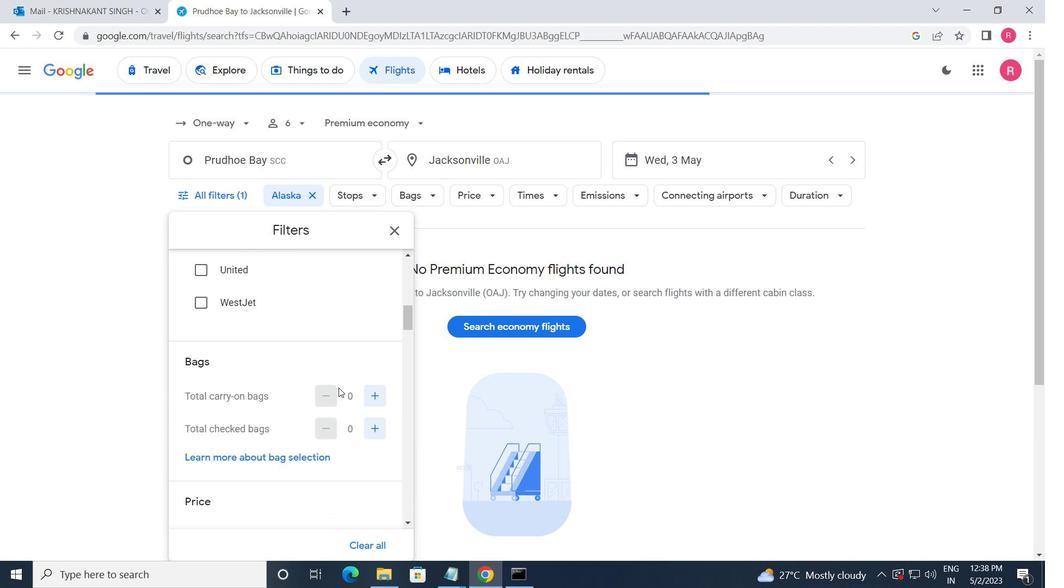
Action: Mouse scrolled (341, 387) with delta (0, 0)
Screenshot: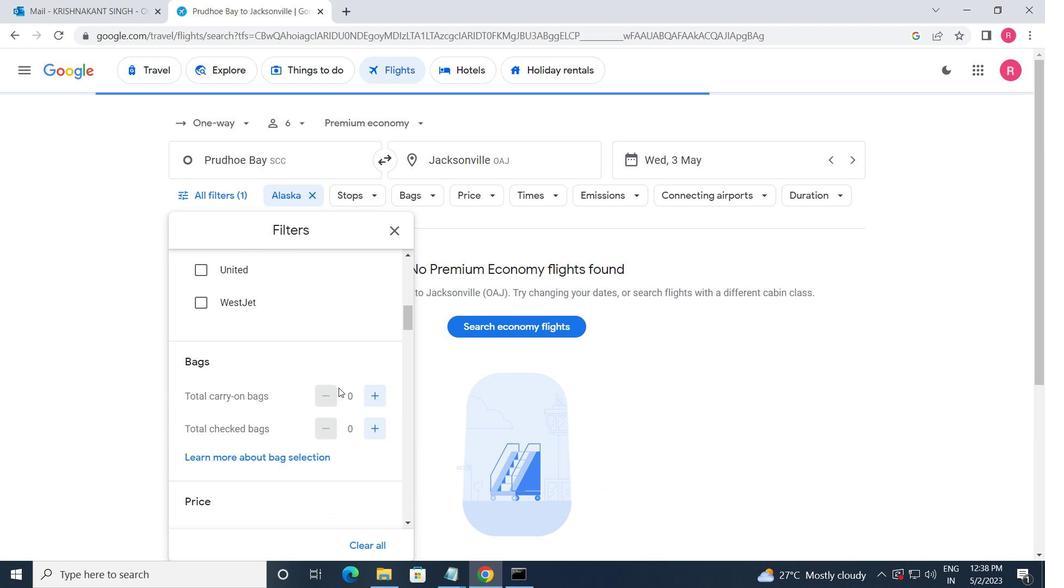 
Action: Mouse moved to (345, 386)
Screenshot: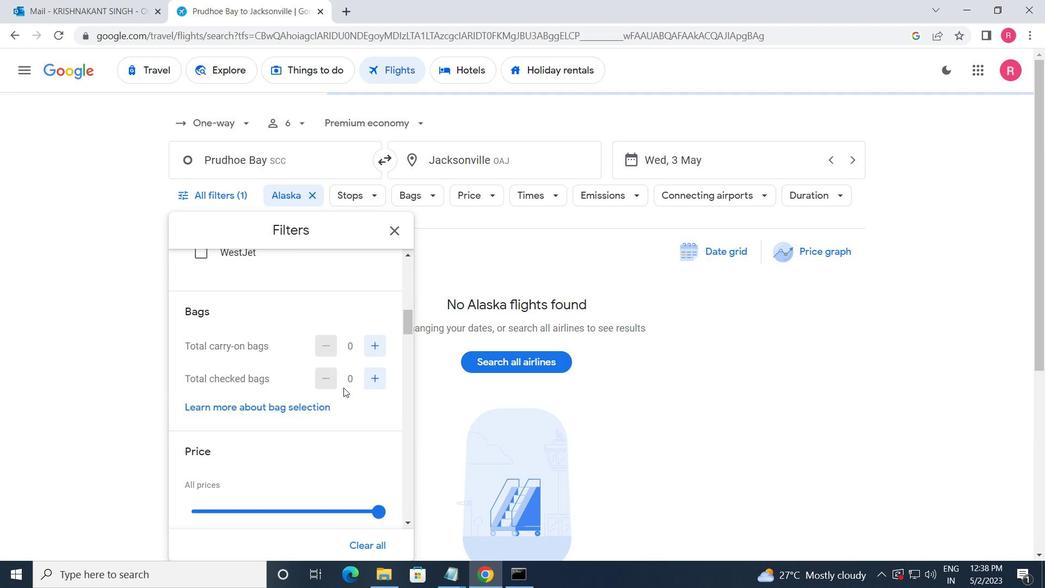
Action: Mouse scrolled (345, 386) with delta (0, 0)
Screenshot: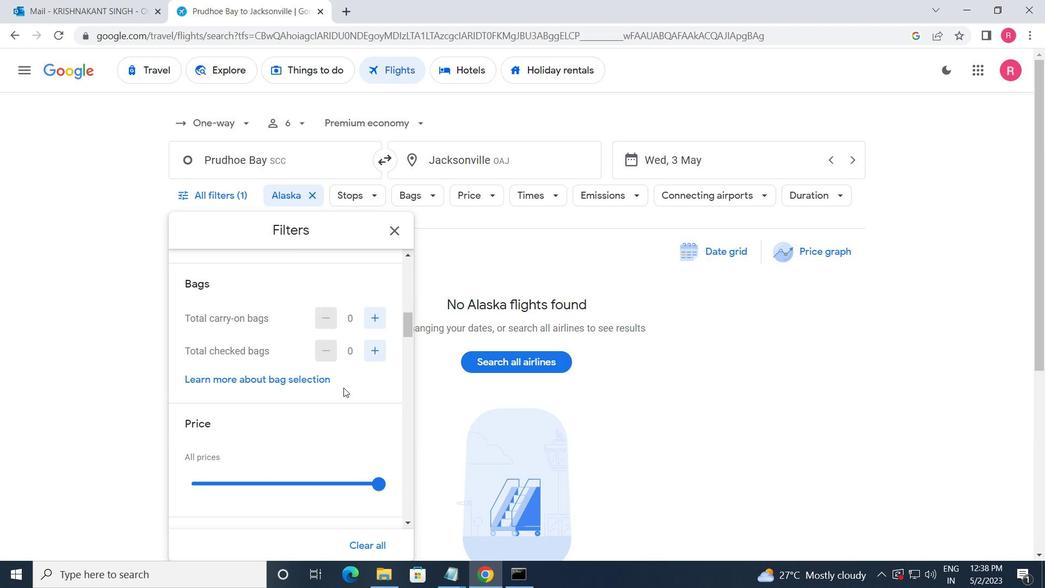 
Action: Mouse moved to (382, 374)
Screenshot: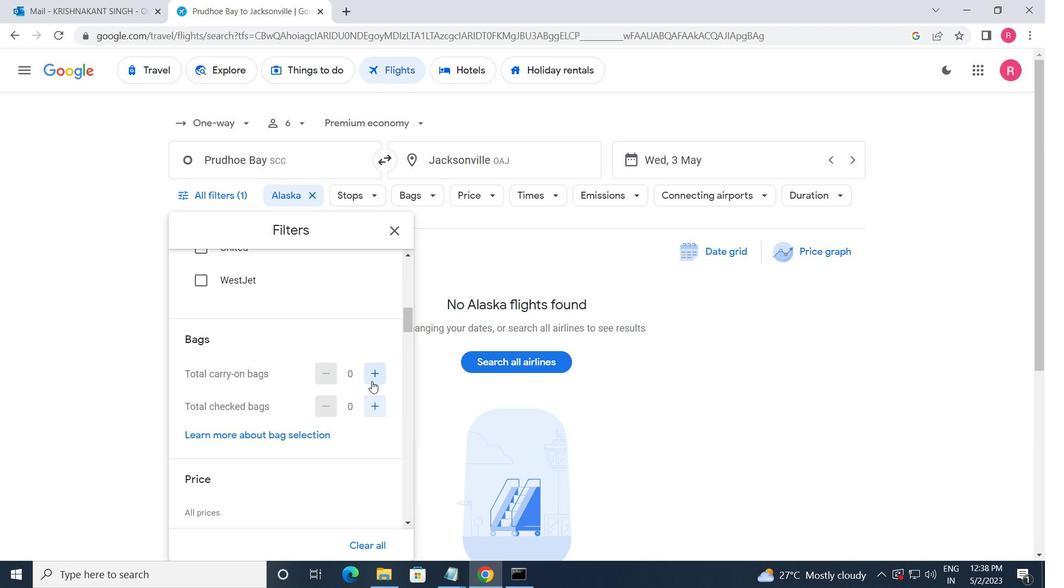 
Action: Mouse pressed left at (382, 374)
Screenshot: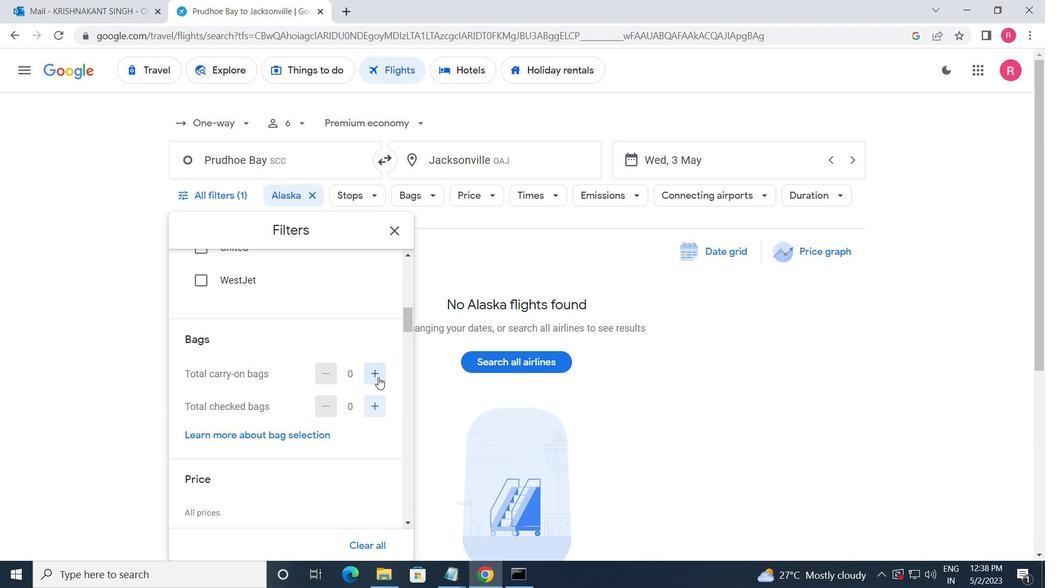 
Action: Mouse moved to (358, 386)
Screenshot: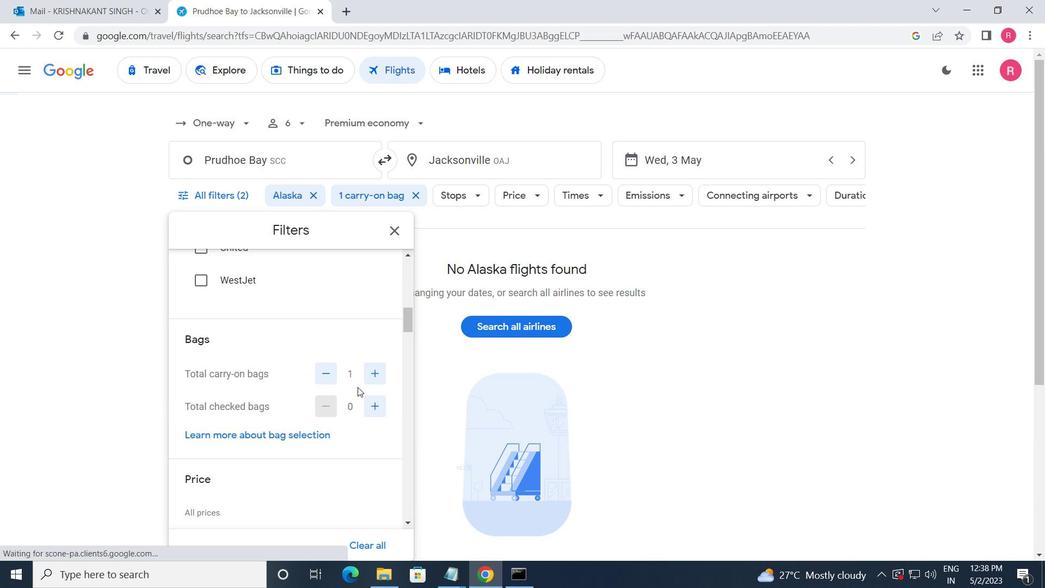 
Action: Mouse scrolled (358, 385) with delta (0, 0)
Screenshot: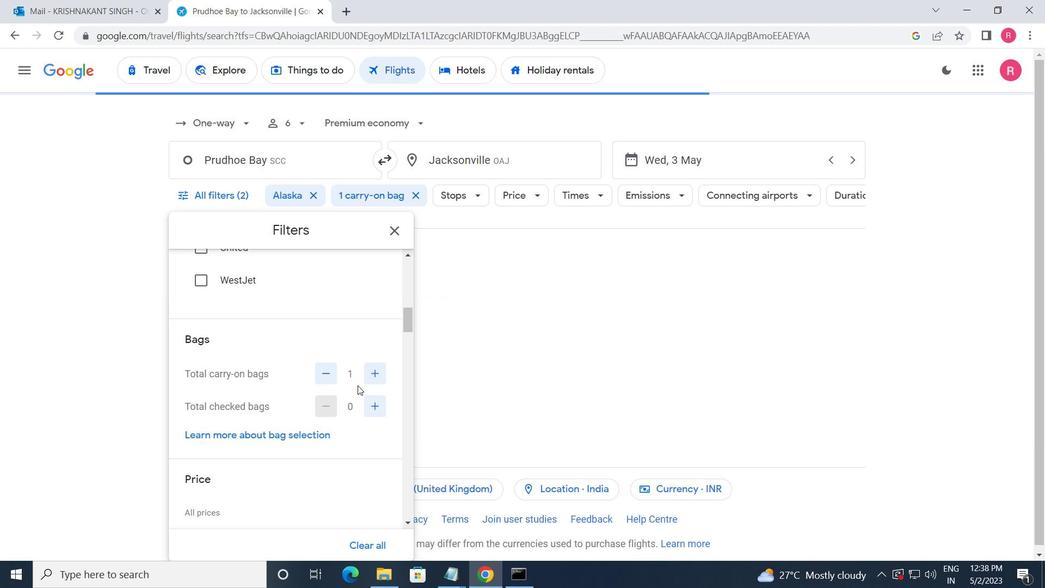 
Action: Mouse scrolled (358, 385) with delta (0, 0)
Screenshot: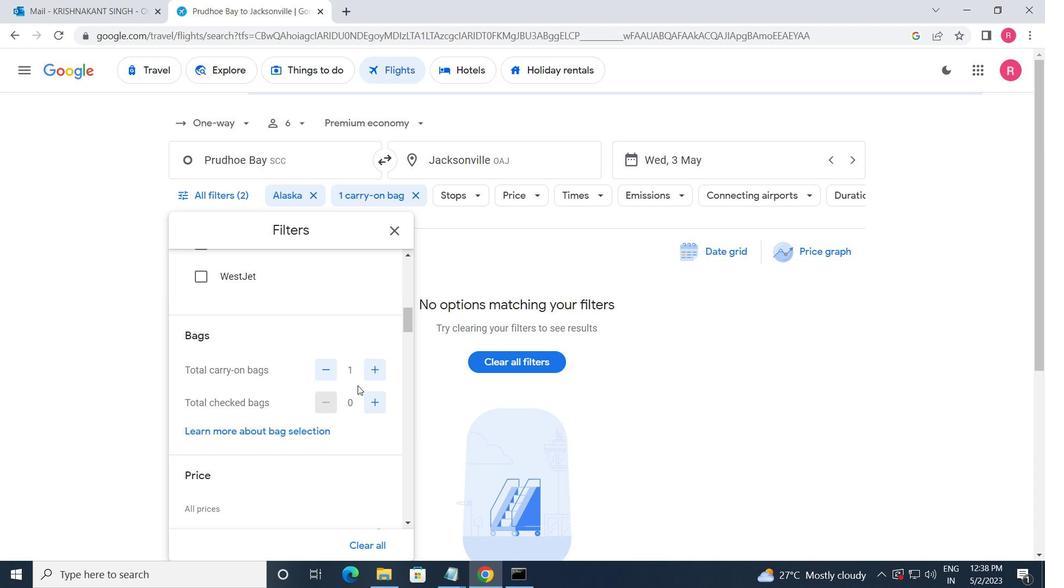 
Action: Mouse moved to (358, 385)
Screenshot: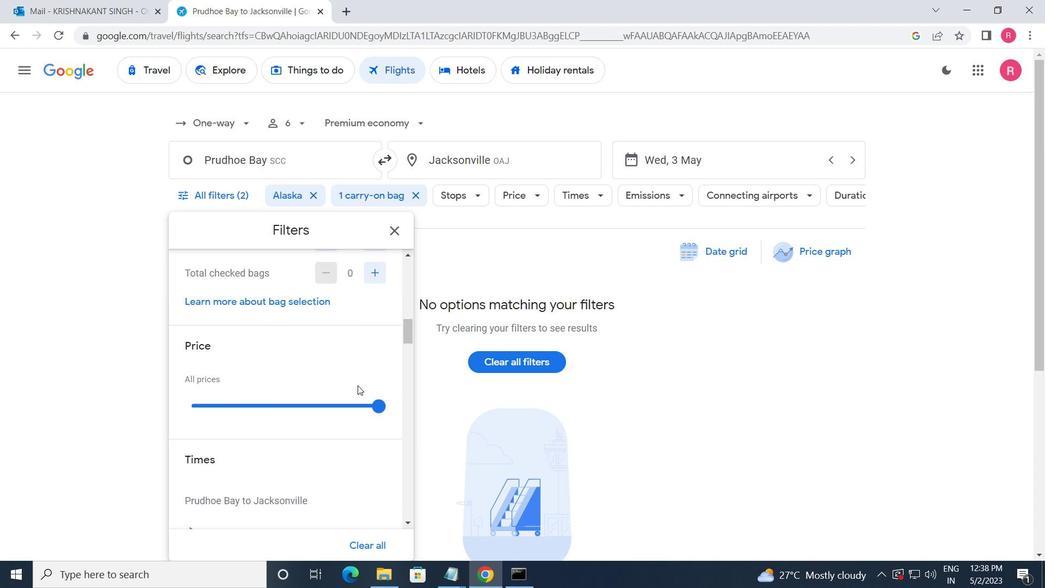 
Action: Mouse scrolled (358, 384) with delta (0, 0)
Screenshot: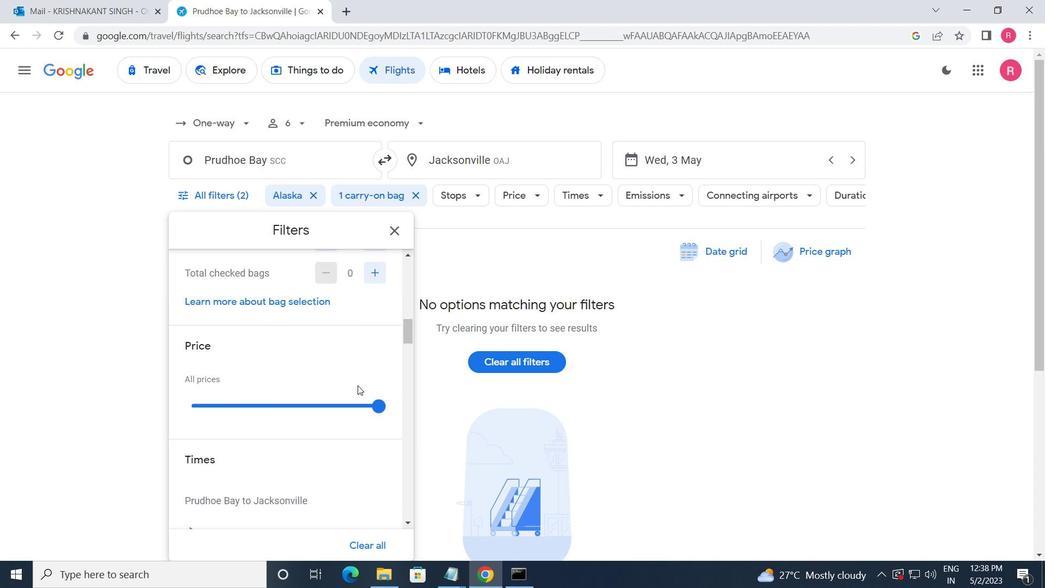 
Action: Mouse moved to (381, 345)
Screenshot: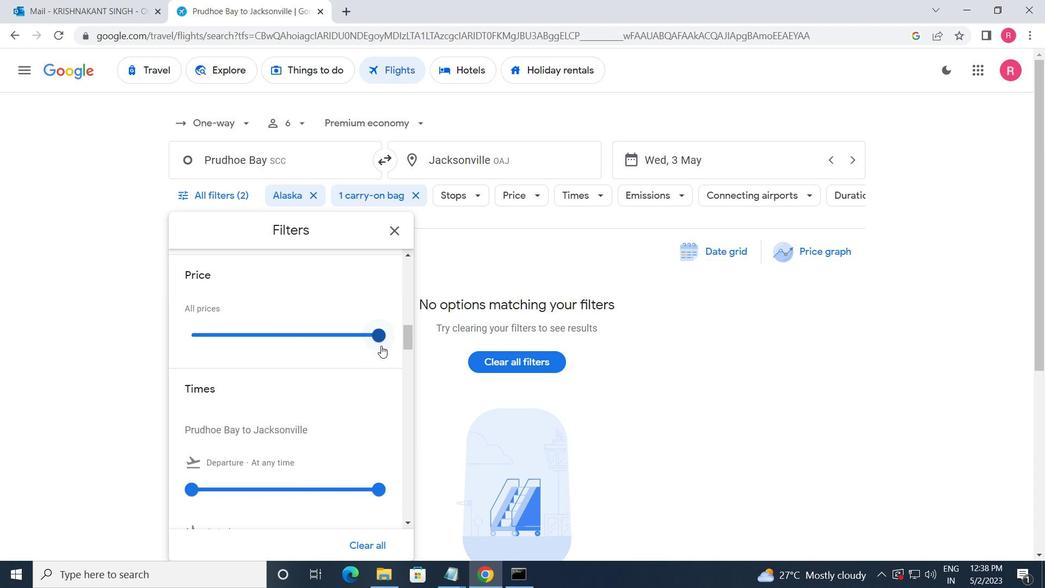 
Action: Mouse pressed left at (381, 345)
Screenshot: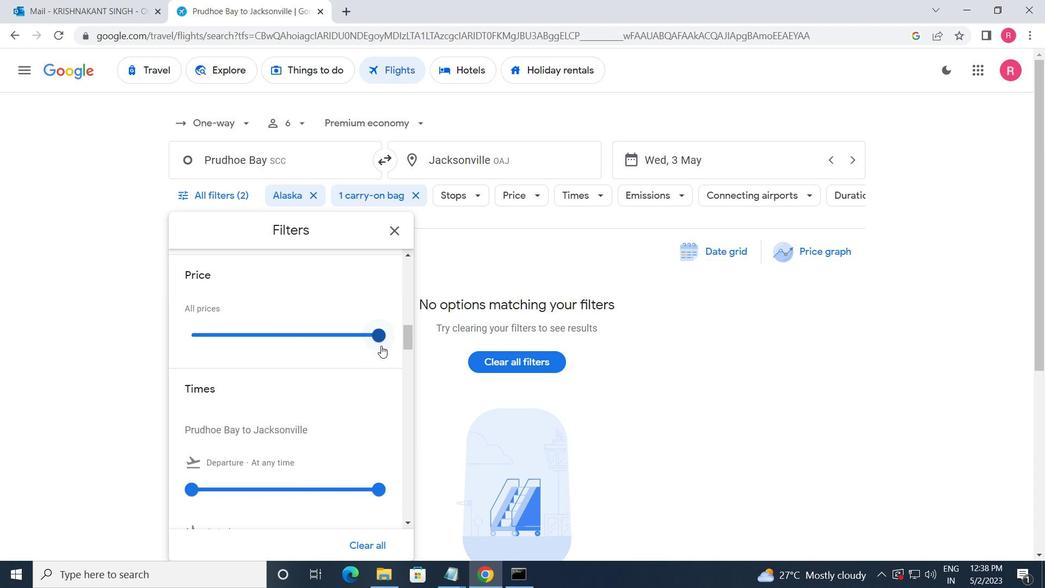 
Action: Mouse moved to (355, 355)
Screenshot: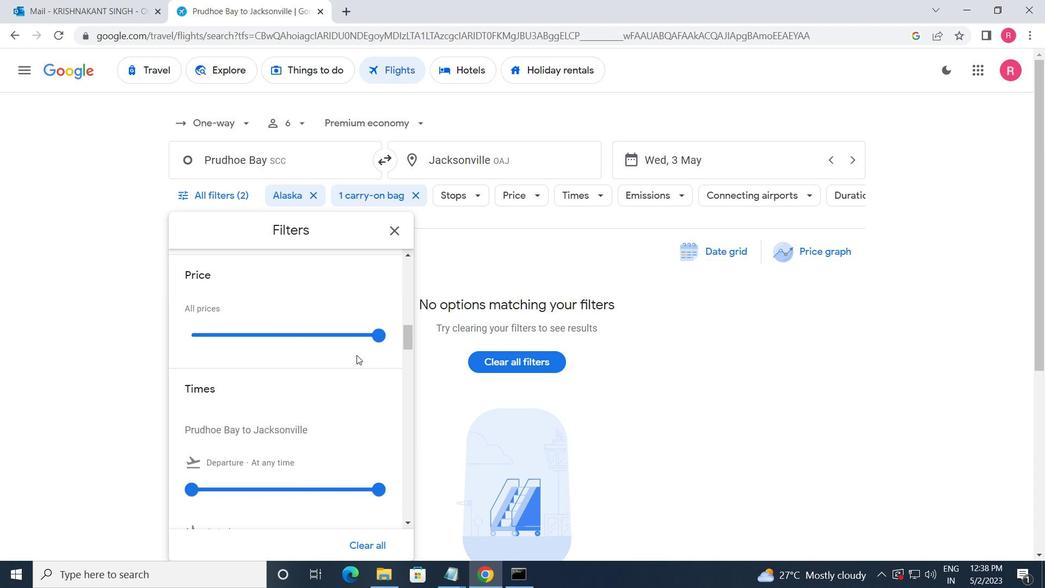 
Action: Mouse scrolled (355, 355) with delta (0, 0)
Screenshot: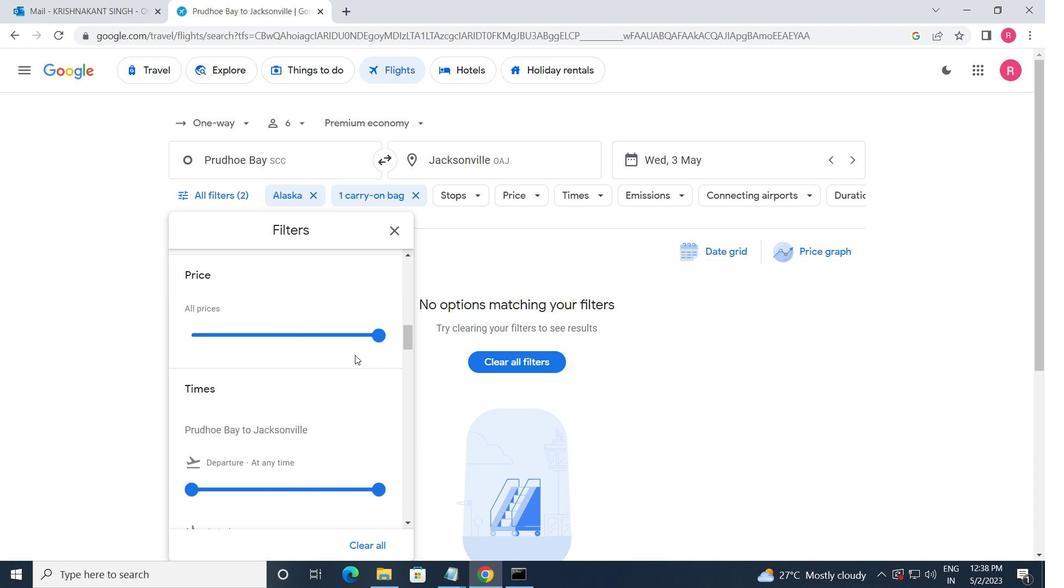 
Action: Mouse moved to (188, 422)
Screenshot: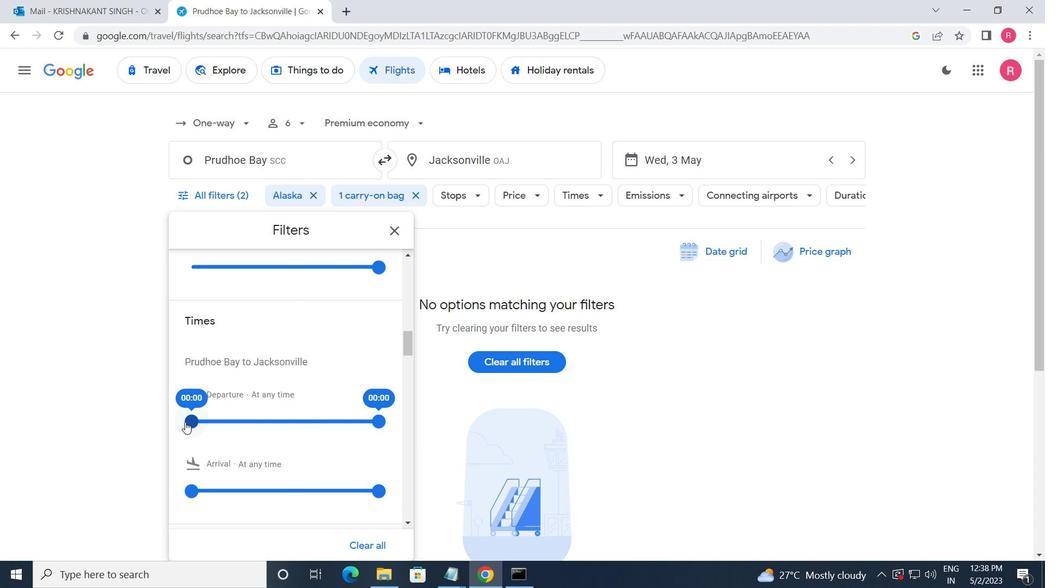 
Action: Mouse pressed left at (188, 422)
Screenshot: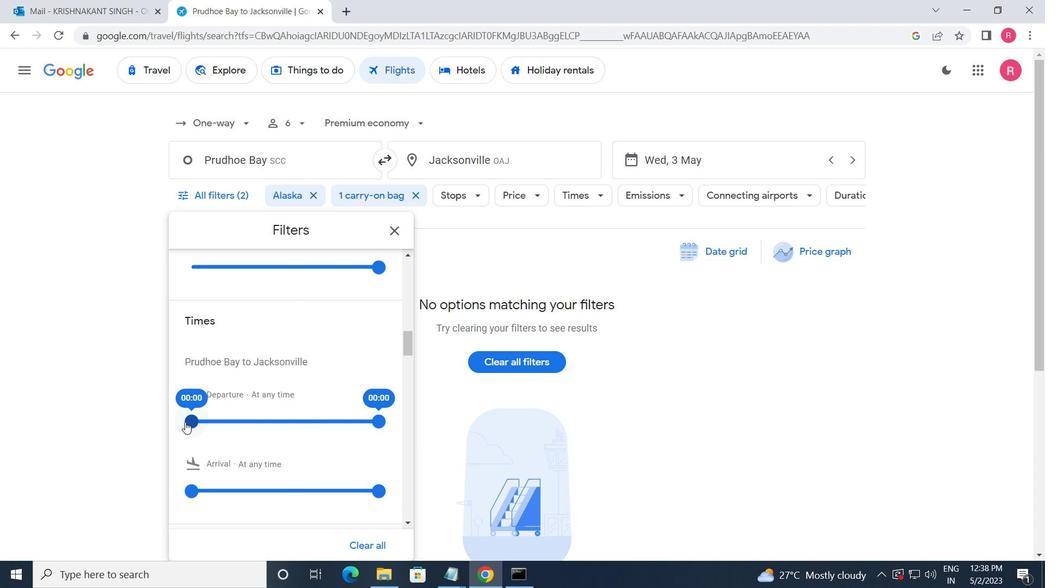 
Action: Mouse moved to (297, 425)
Screenshot: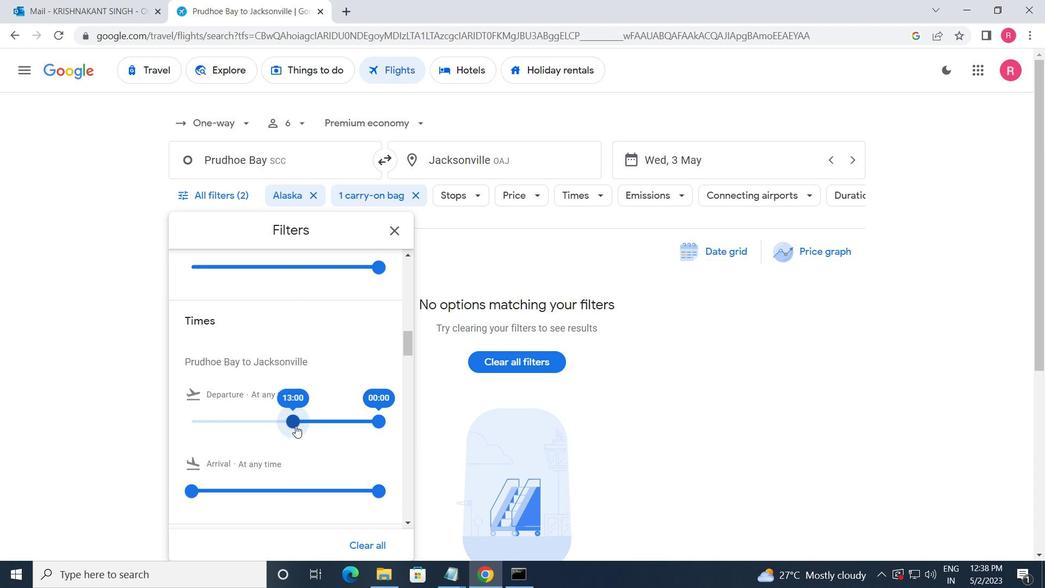 
Action: Mouse pressed left at (297, 425)
Screenshot: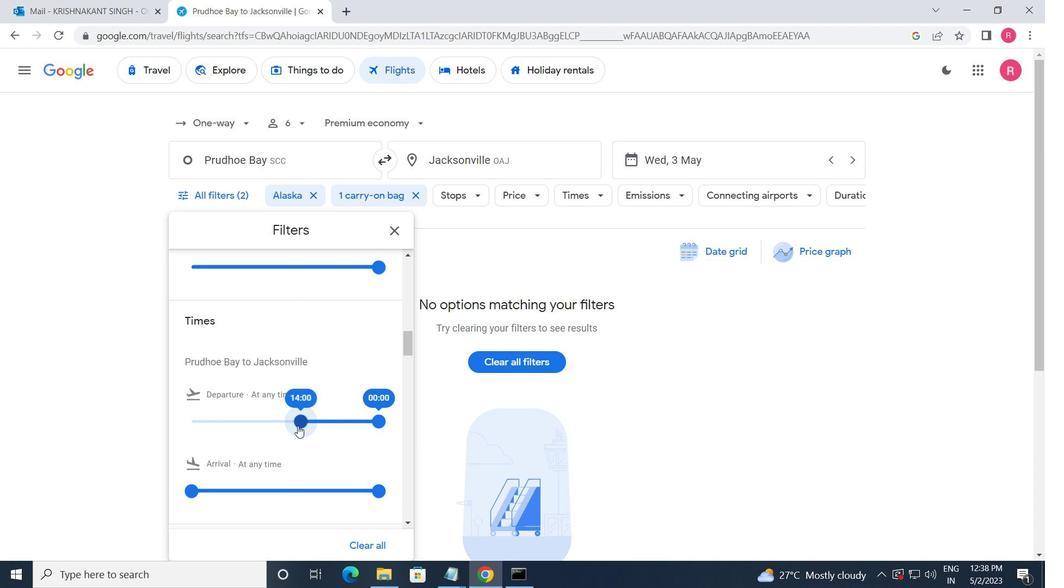 
Action: Mouse moved to (291, 424)
Screenshot: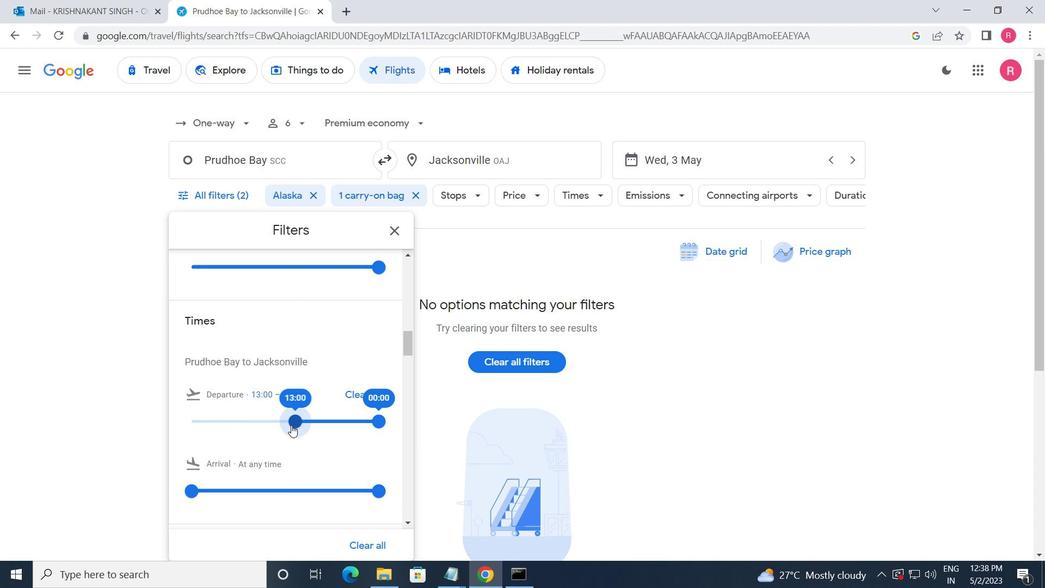 
Action: Mouse pressed left at (291, 424)
Screenshot: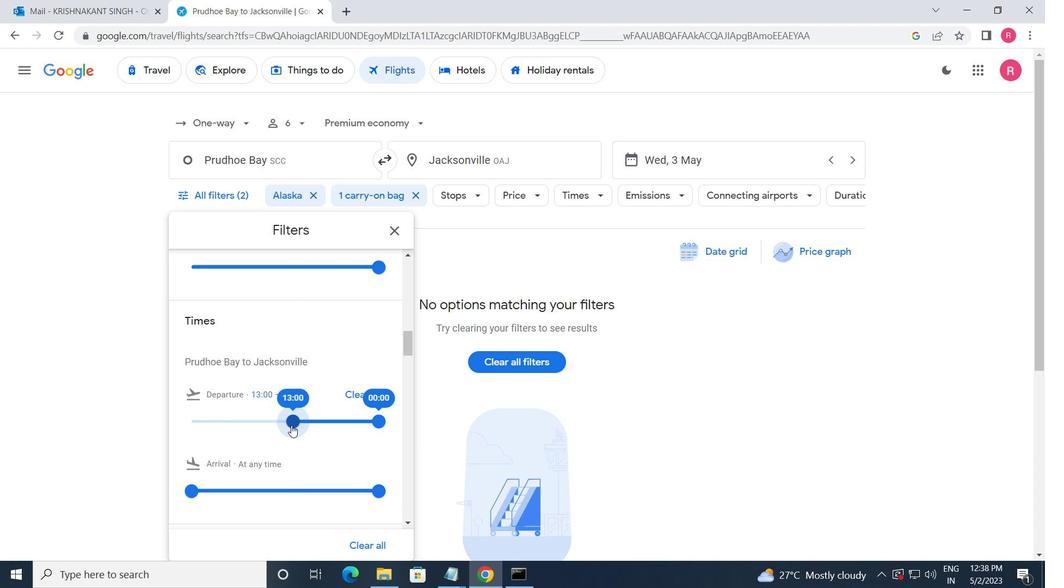
Action: Mouse moved to (381, 418)
Screenshot: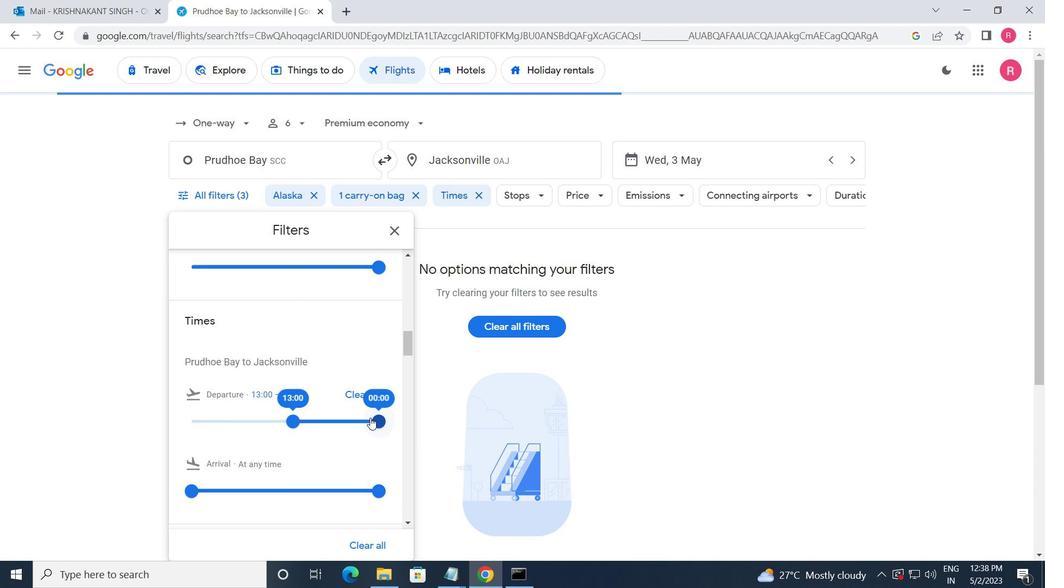 
Action: Mouse pressed left at (381, 418)
Screenshot: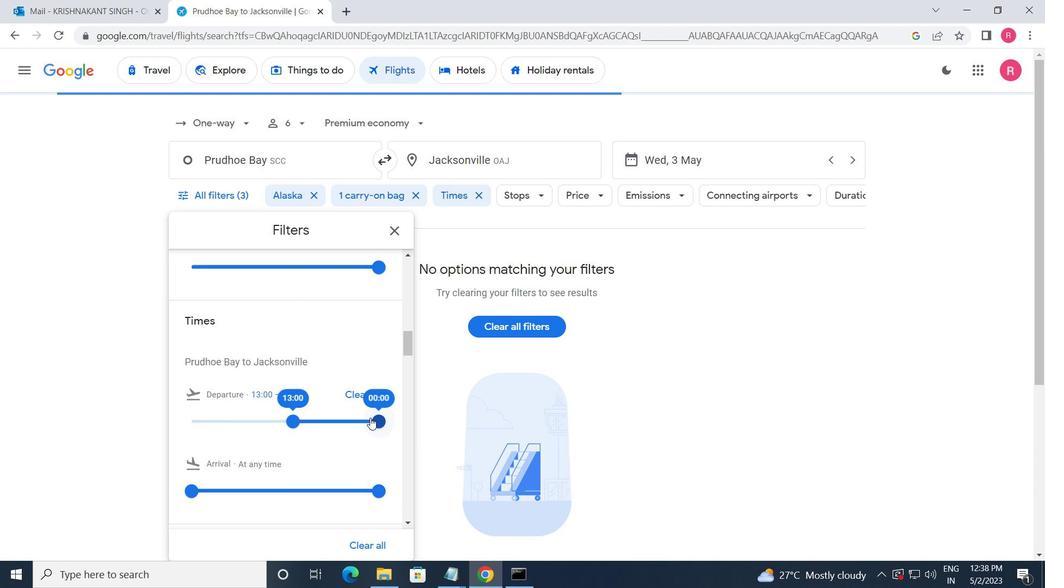 
Action: Mouse moved to (392, 238)
Screenshot: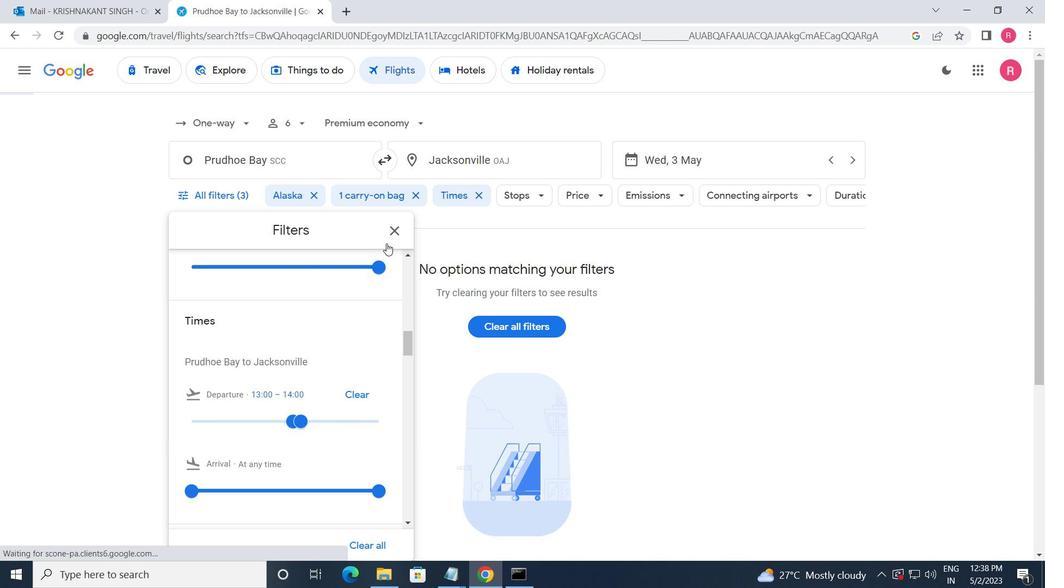
Action: Mouse pressed left at (392, 238)
Screenshot: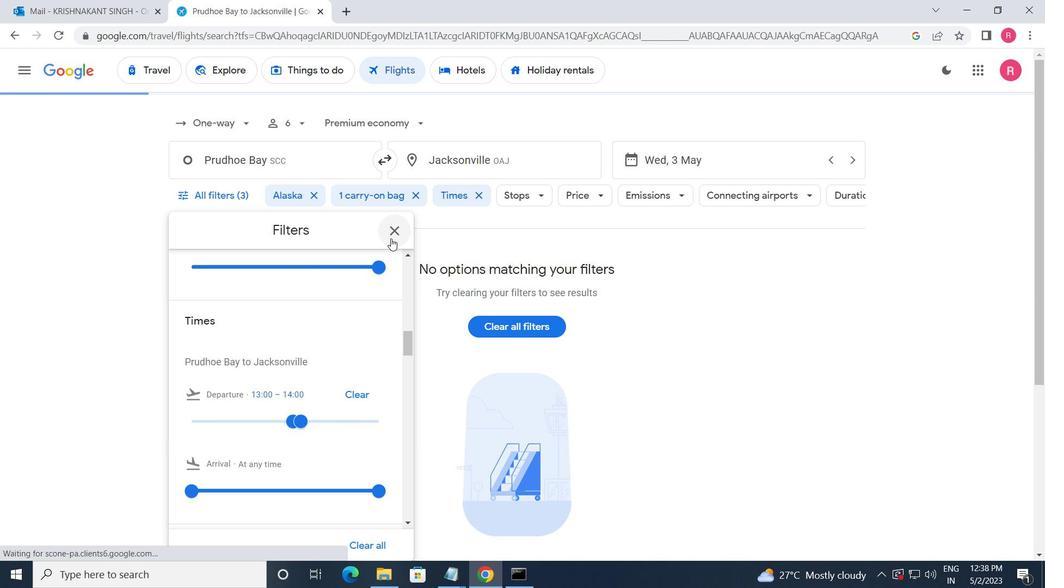 
Action: Mouse moved to (390, 243)
Screenshot: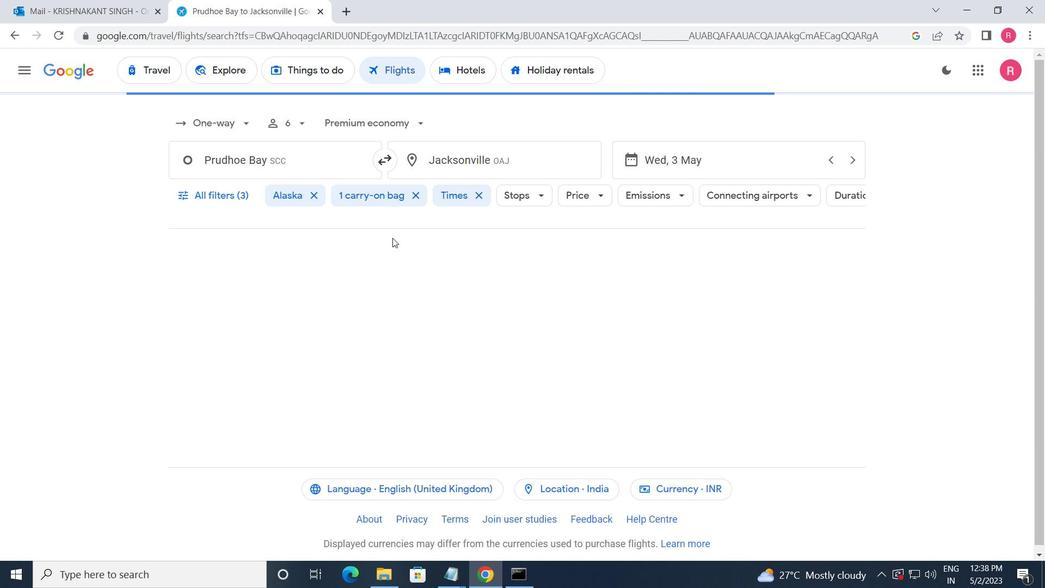 
